 Task: Search one way flight ticket for 2 adults, 2 infants in seat and 1 infant on lap in first from Mosinee: Central Wisconsin Airport to Springfield: Abraham Lincoln Capital Airport on 5-2-2023. Number of bags: 1 carry on bag and 5 checked bags. Price is upto 80000. Outbound departure time preference is 20:30.
Action: Mouse moved to (308, 281)
Screenshot: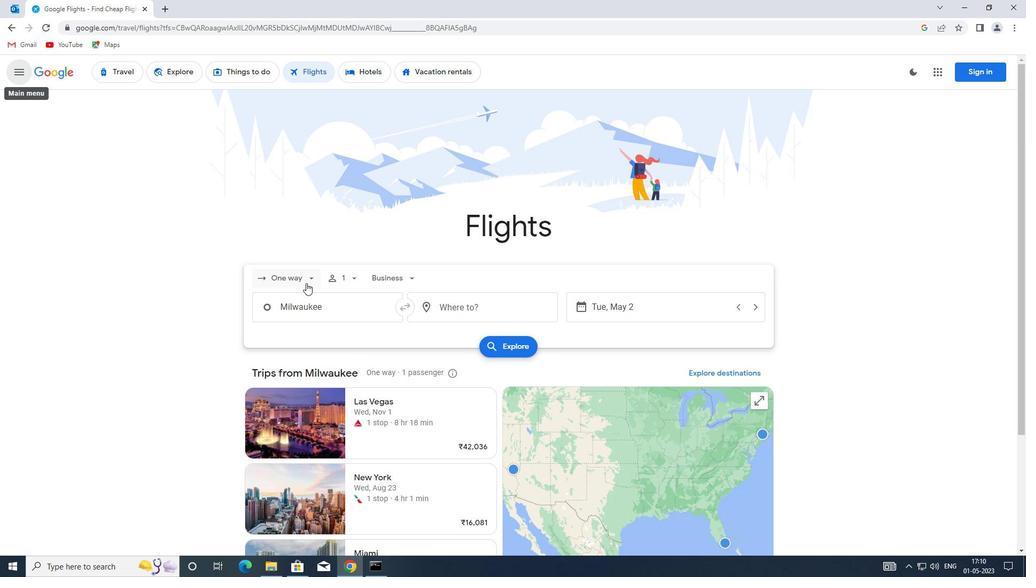 
Action: Mouse pressed left at (308, 281)
Screenshot: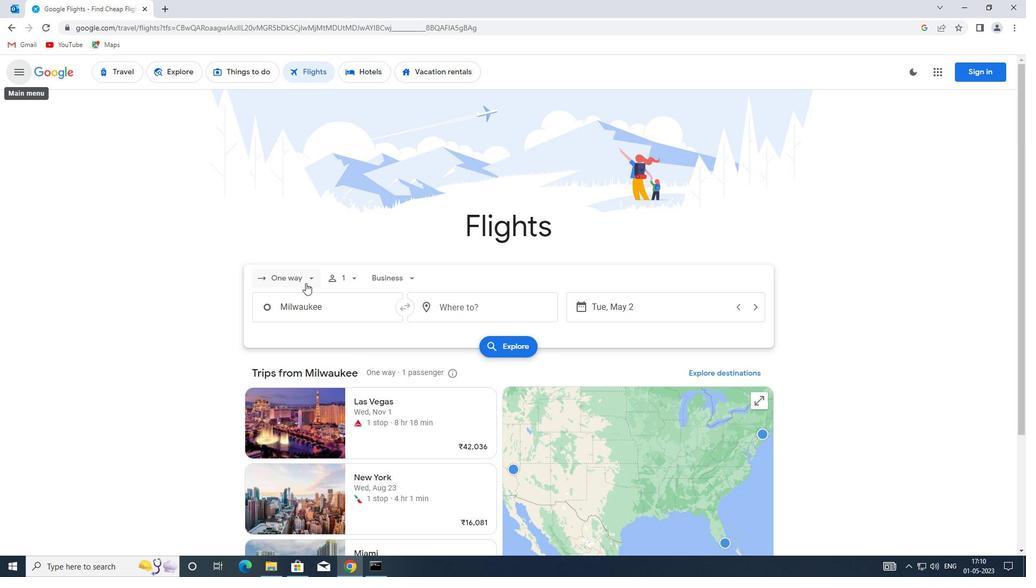 
Action: Mouse moved to (315, 328)
Screenshot: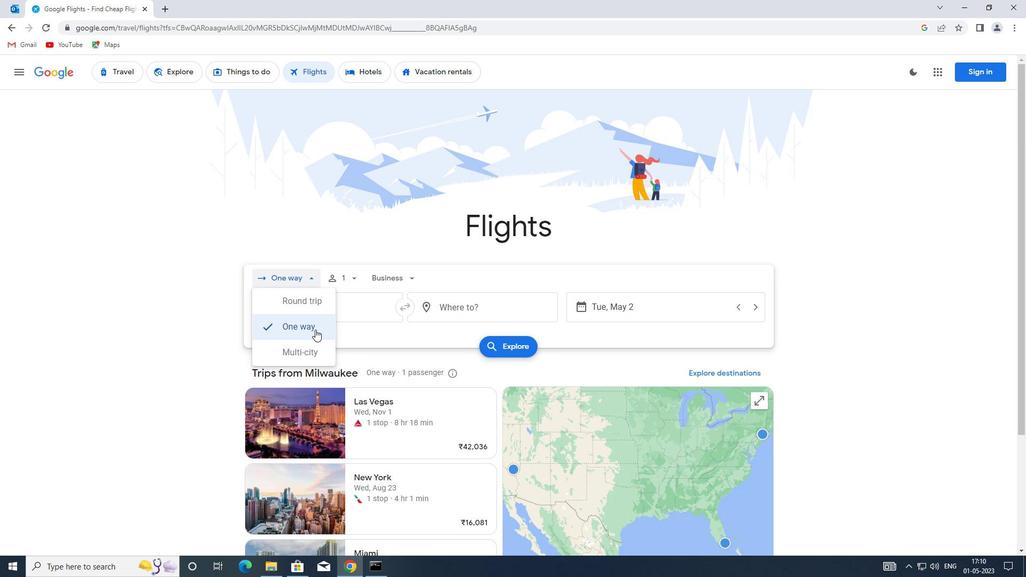 
Action: Mouse pressed left at (315, 328)
Screenshot: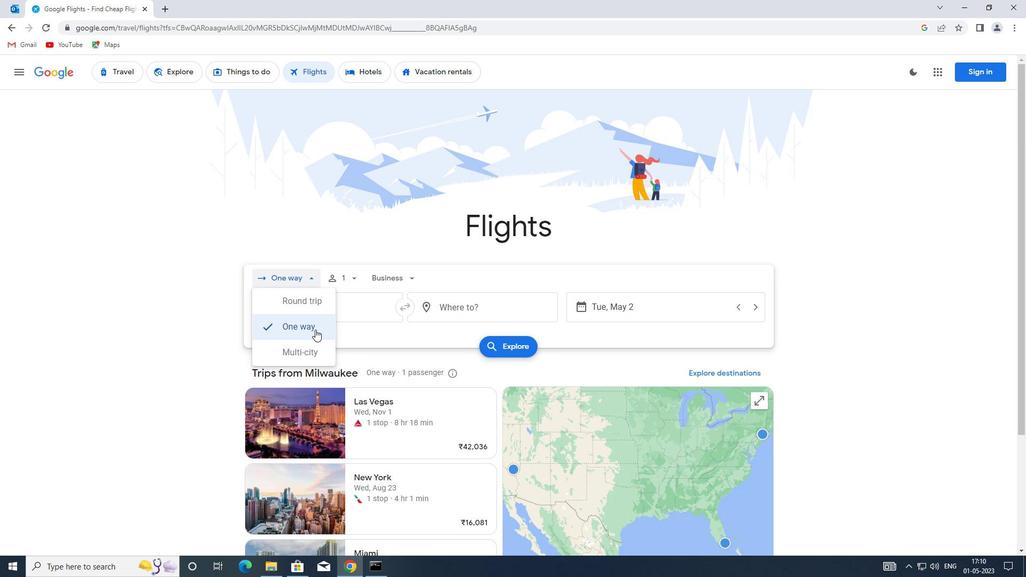 
Action: Mouse moved to (353, 287)
Screenshot: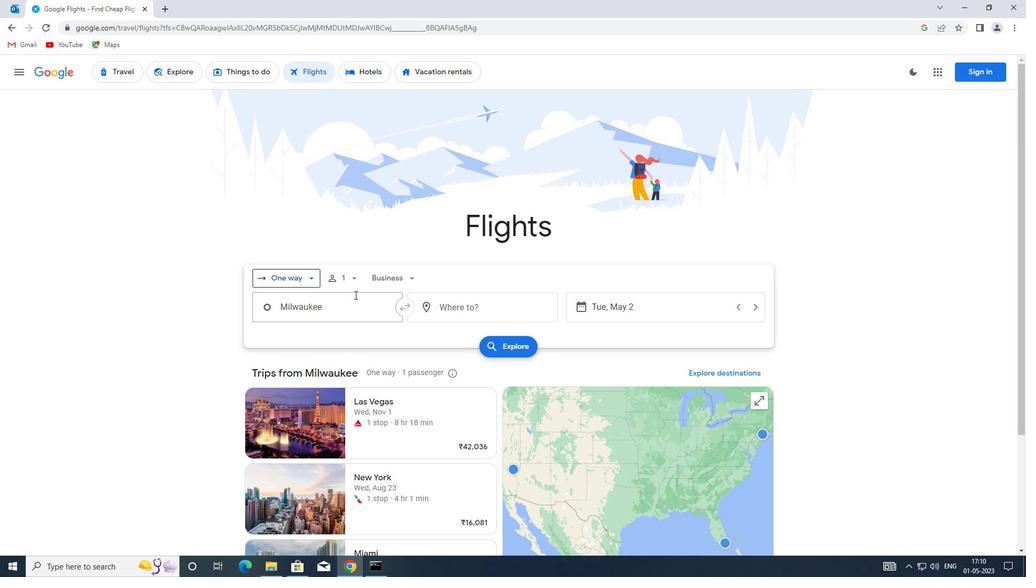 
Action: Mouse pressed left at (353, 287)
Screenshot: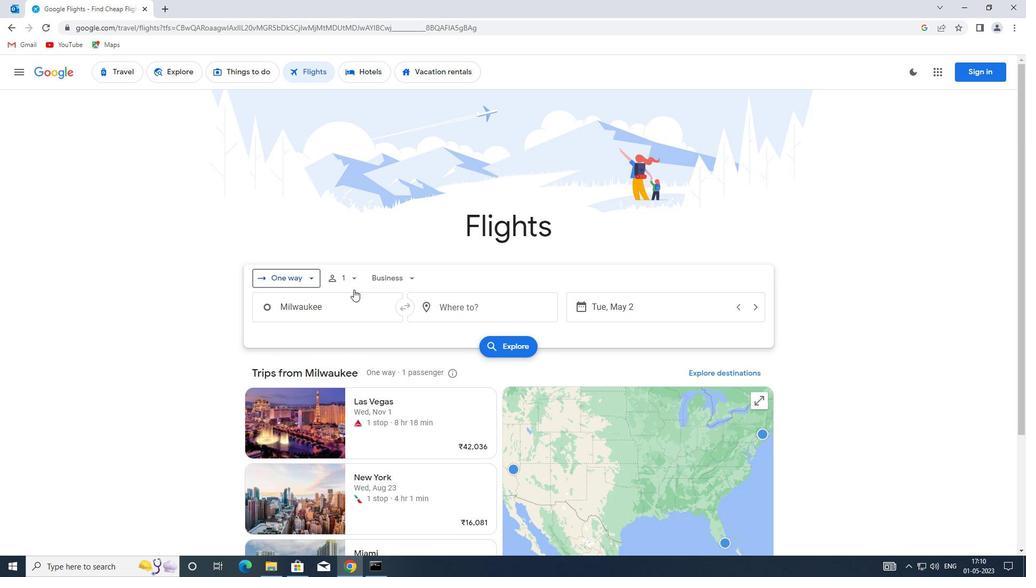 
Action: Mouse moved to (438, 304)
Screenshot: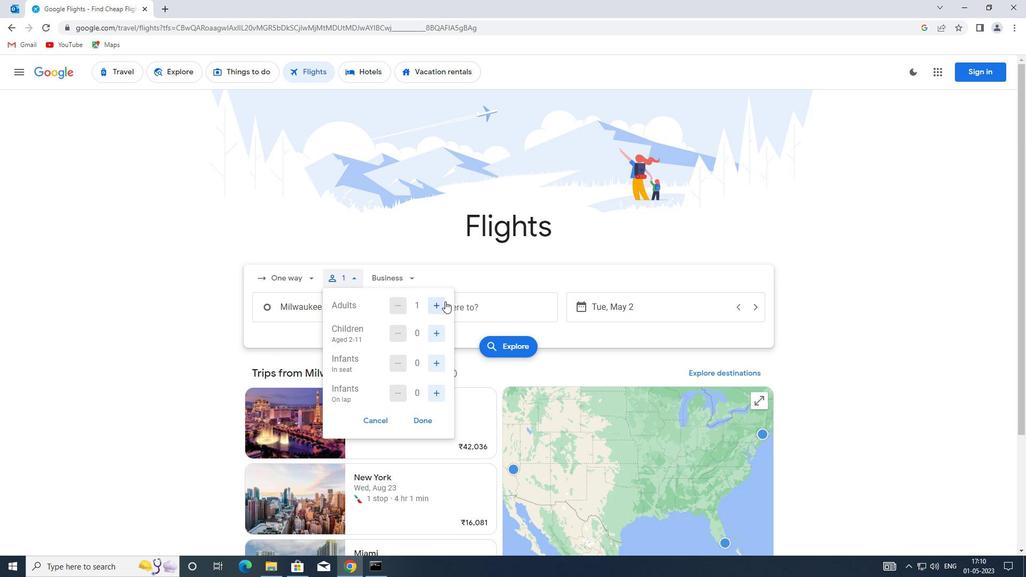 
Action: Mouse pressed left at (438, 304)
Screenshot: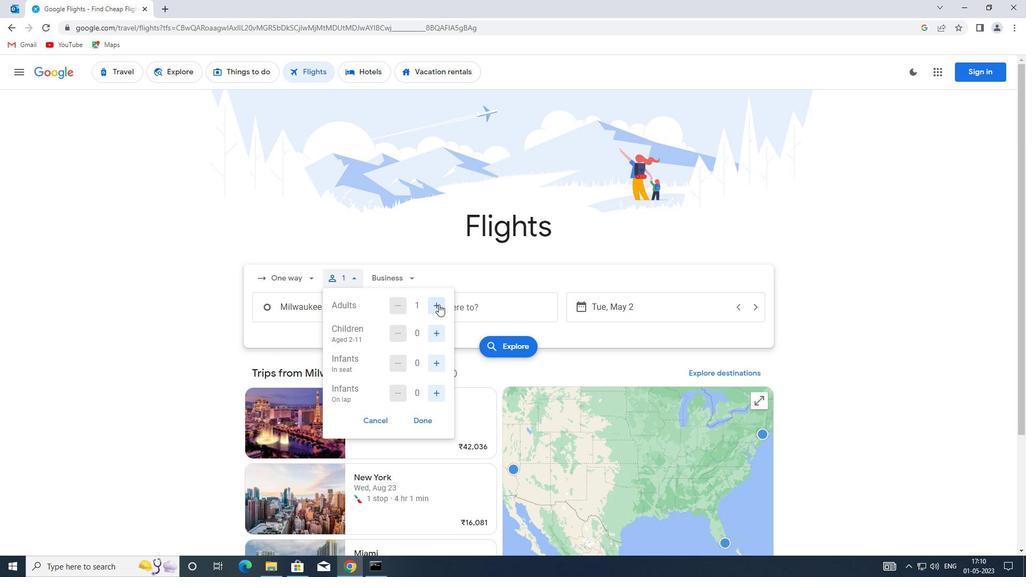 
Action: Mouse moved to (433, 363)
Screenshot: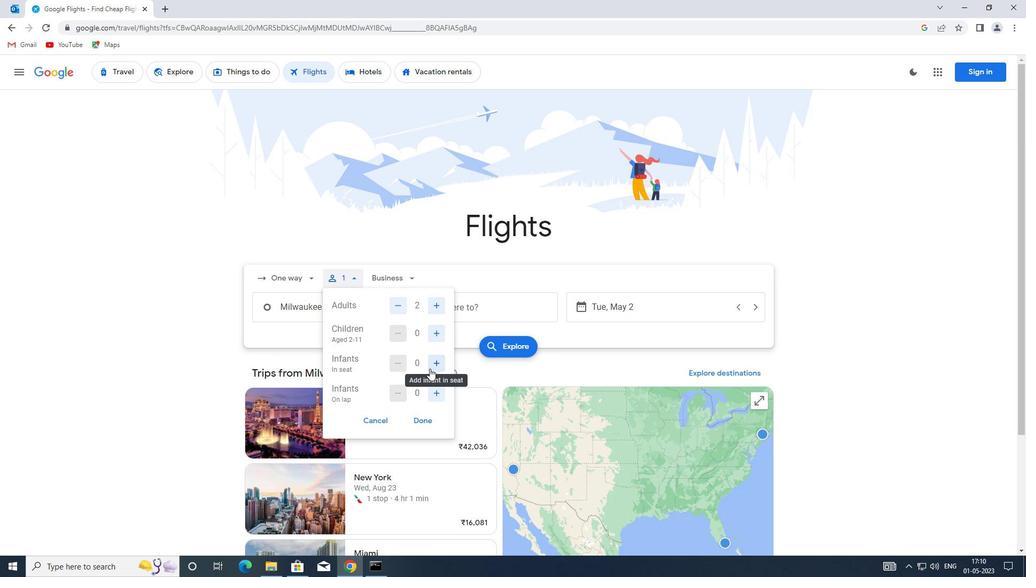 
Action: Mouse pressed left at (433, 363)
Screenshot: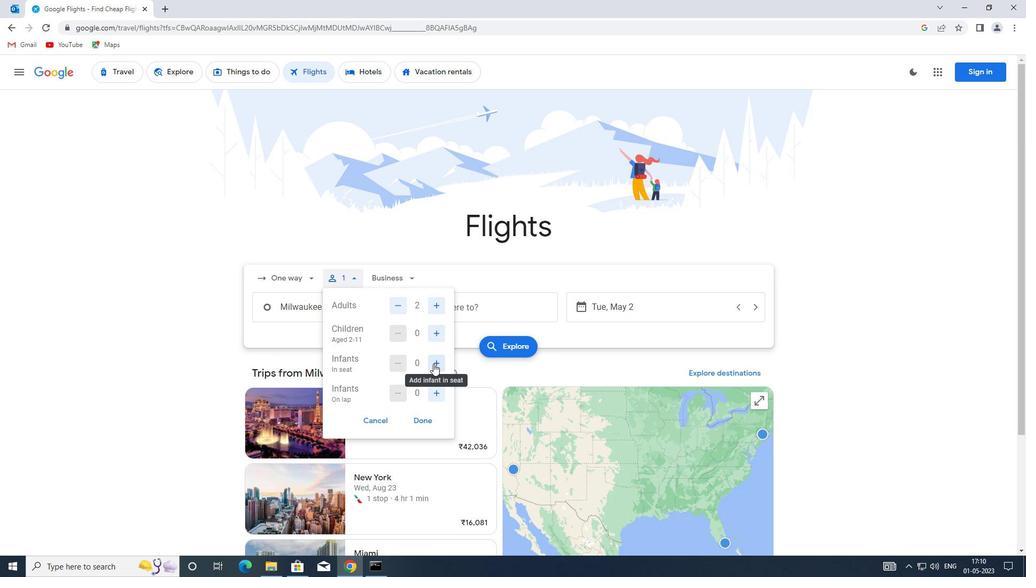 
Action: Mouse moved to (434, 363)
Screenshot: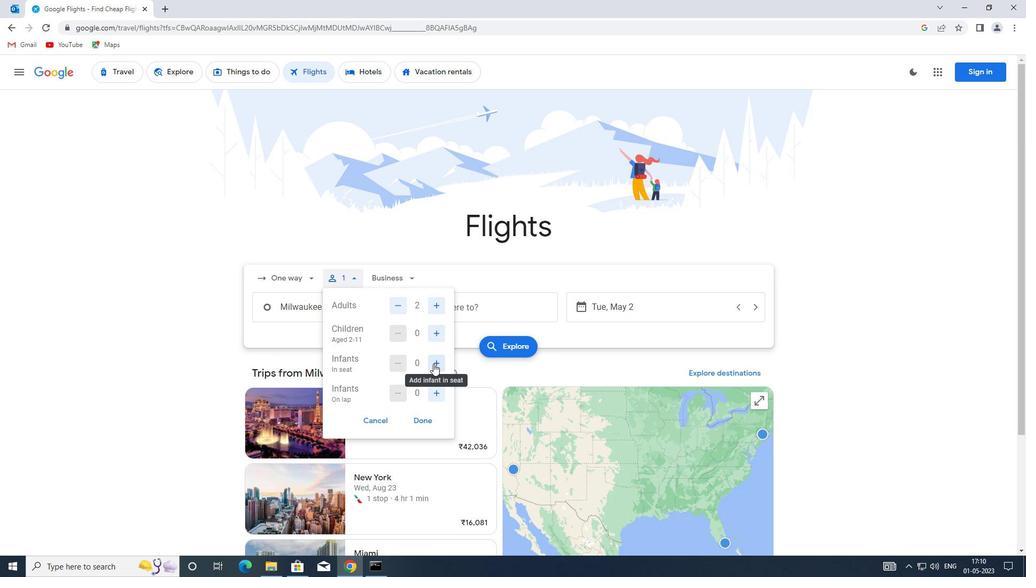 
Action: Mouse pressed left at (434, 363)
Screenshot: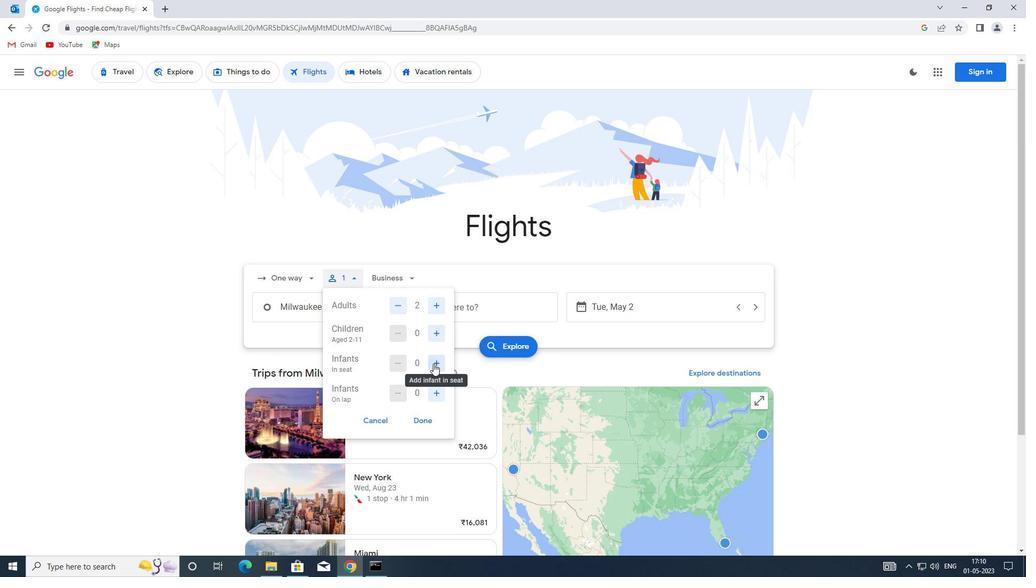 
Action: Mouse moved to (437, 394)
Screenshot: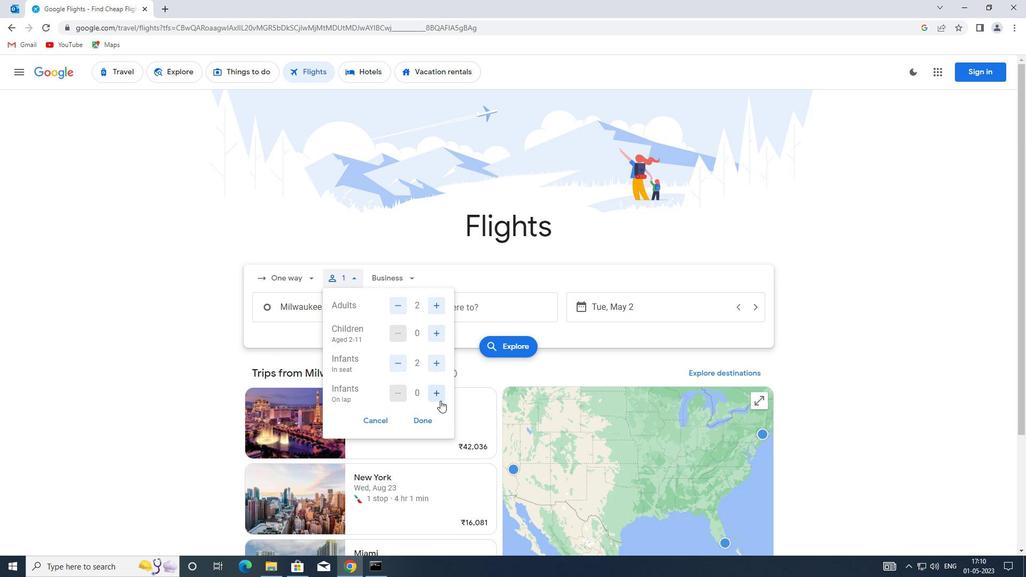 
Action: Mouse pressed left at (437, 394)
Screenshot: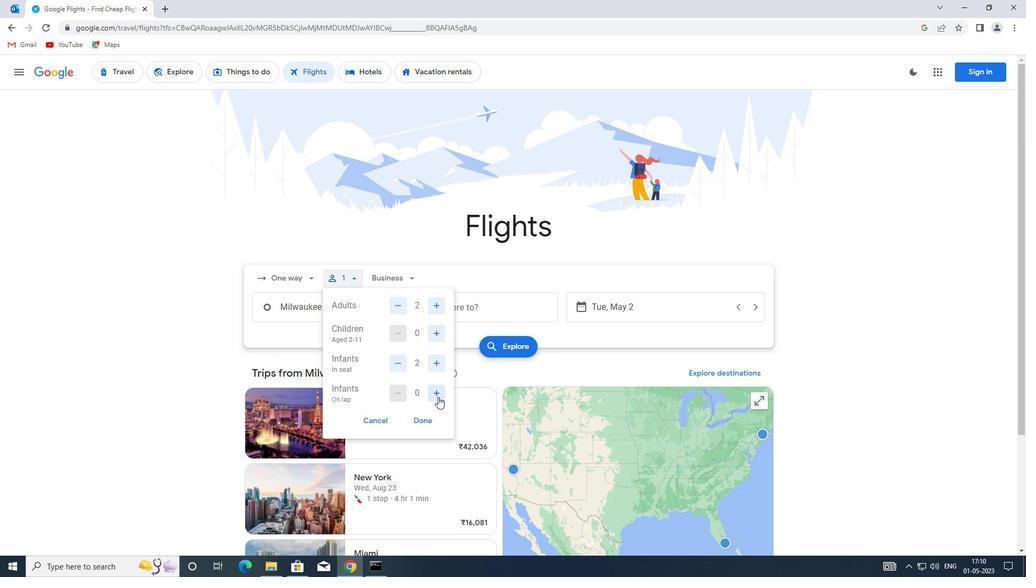 
Action: Mouse moved to (420, 418)
Screenshot: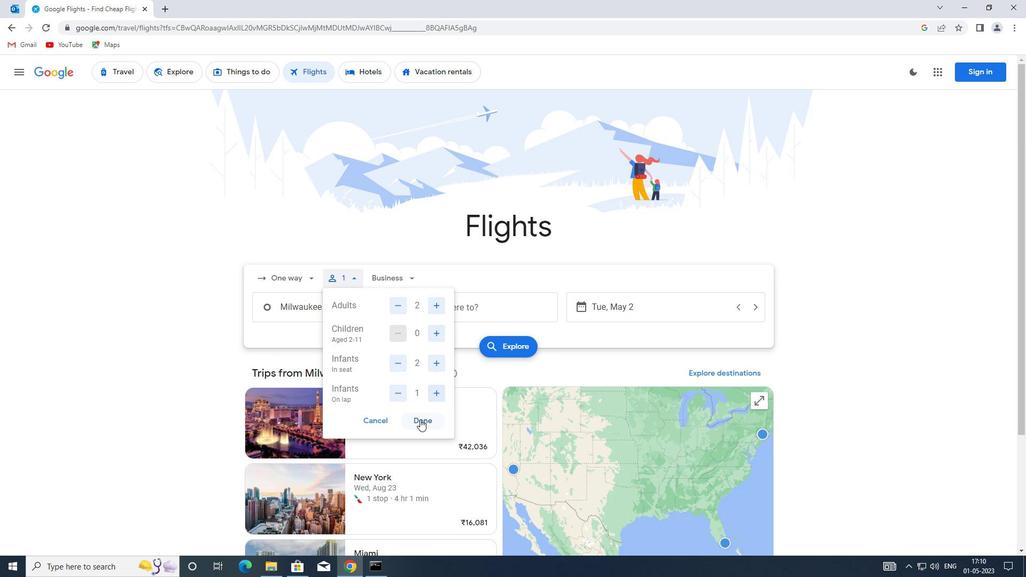
Action: Mouse pressed left at (420, 418)
Screenshot: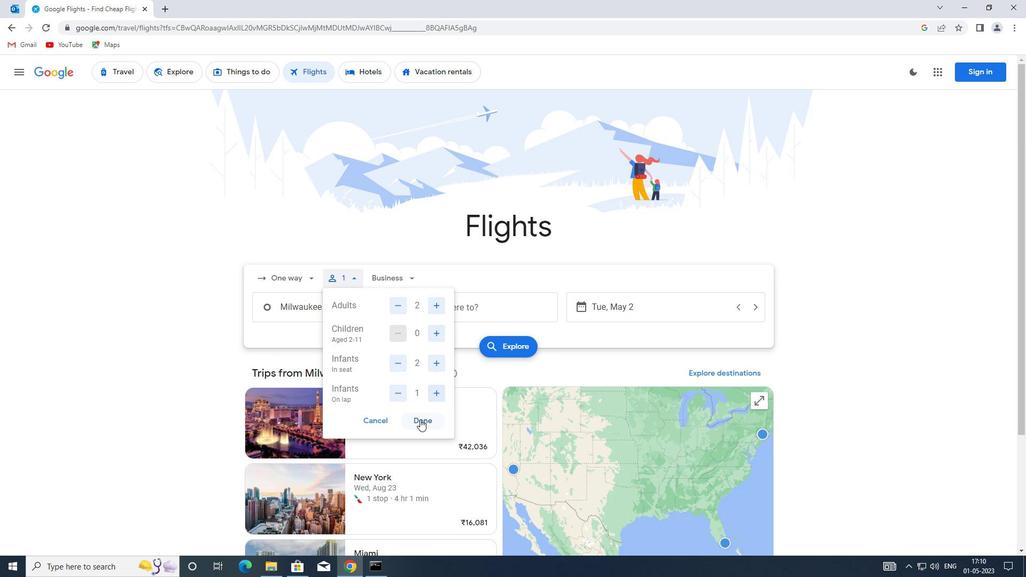
Action: Mouse moved to (407, 281)
Screenshot: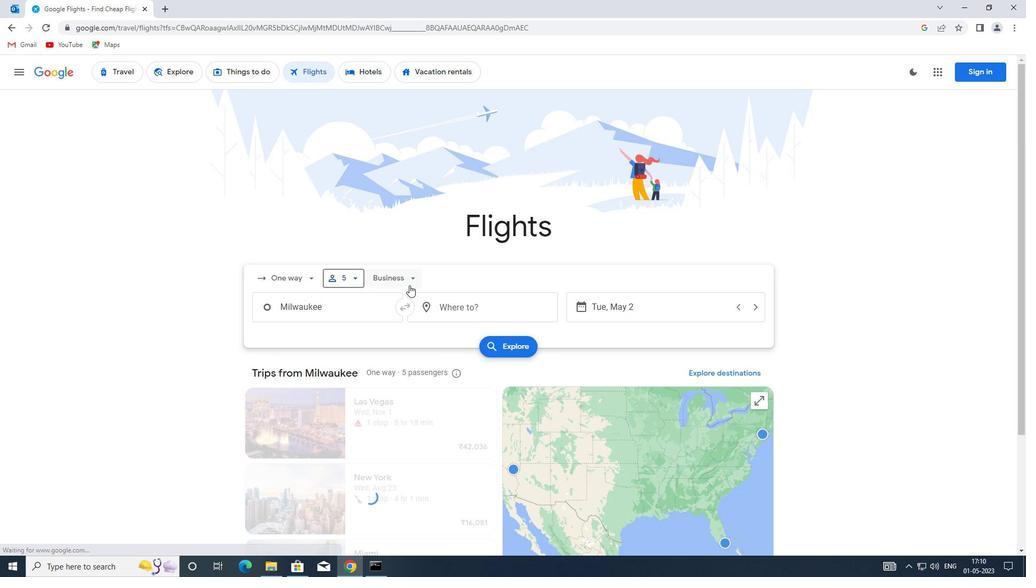 
Action: Mouse pressed left at (407, 281)
Screenshot: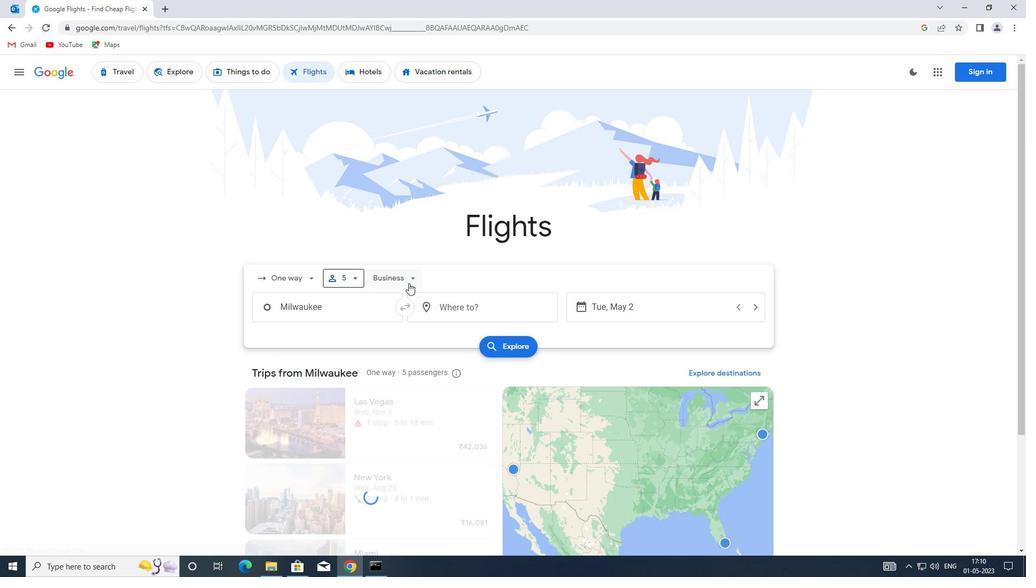 
Action: Mouse moved to (411, 377)
Screenshot: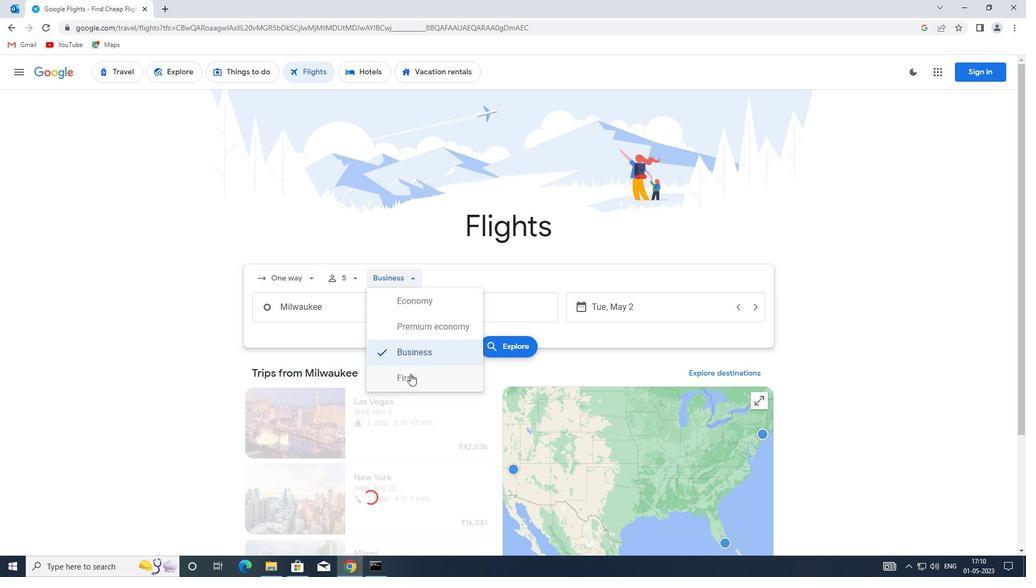 
Action: Mouse pressed left at (411, 377)
Screenshot: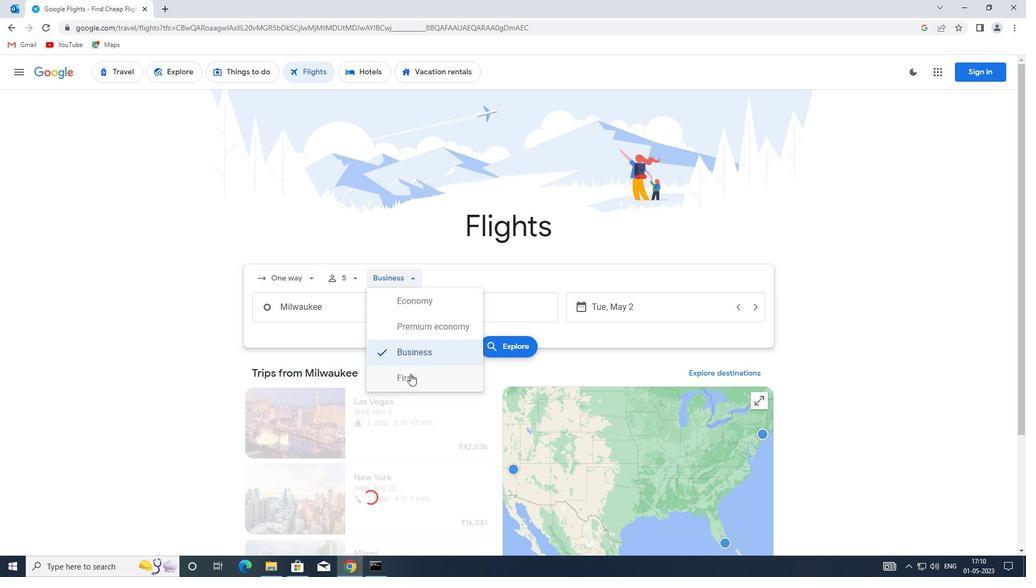 
Action: Mouse moved to (330, 307)
Screenshot: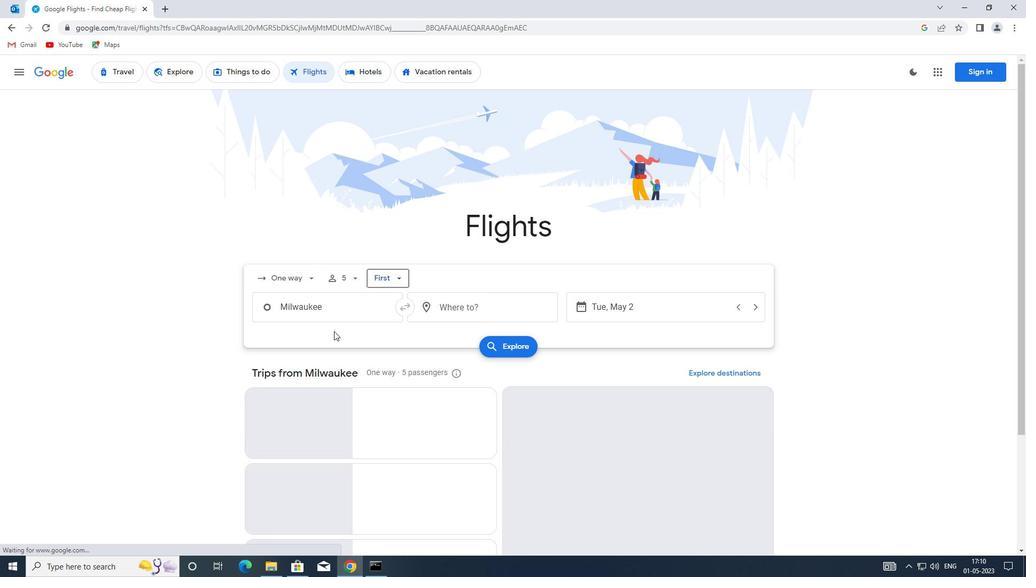 
Action: Mouse pressed left at (330, 307)
Screenshot: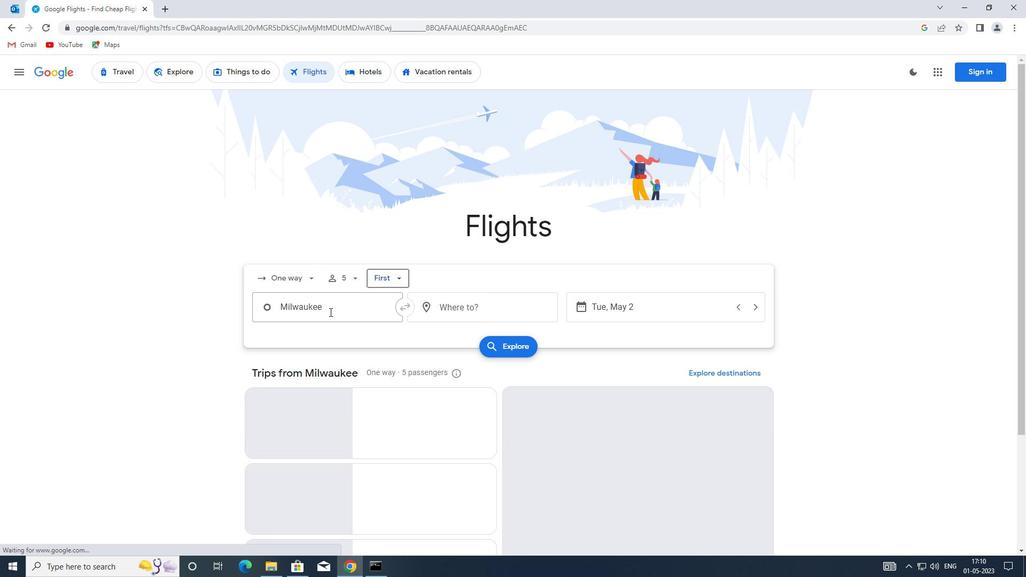 
Action: Mouse moved to (330, 306)
Screenshot: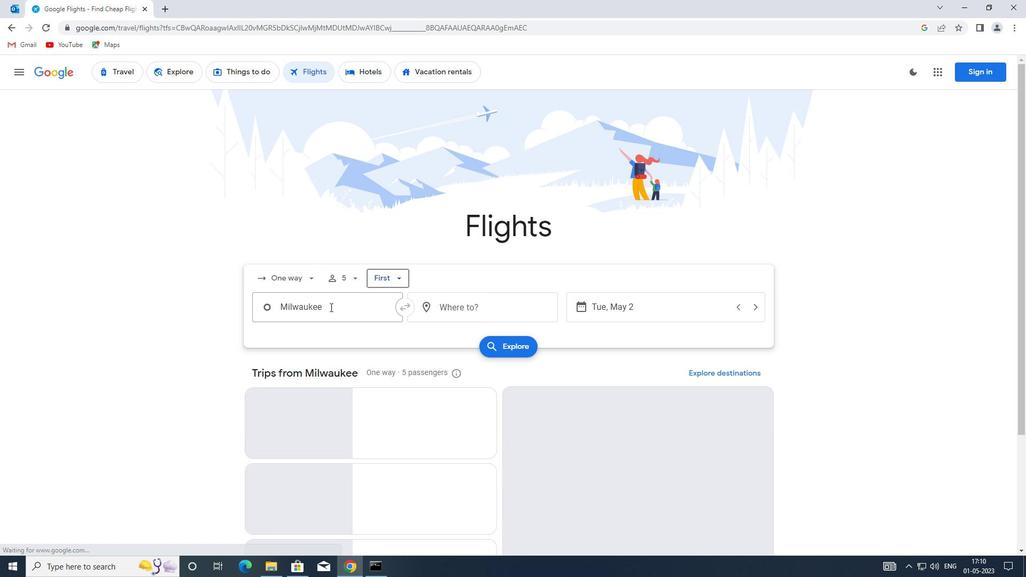 
Action: Key pressed cwa
Screenshot: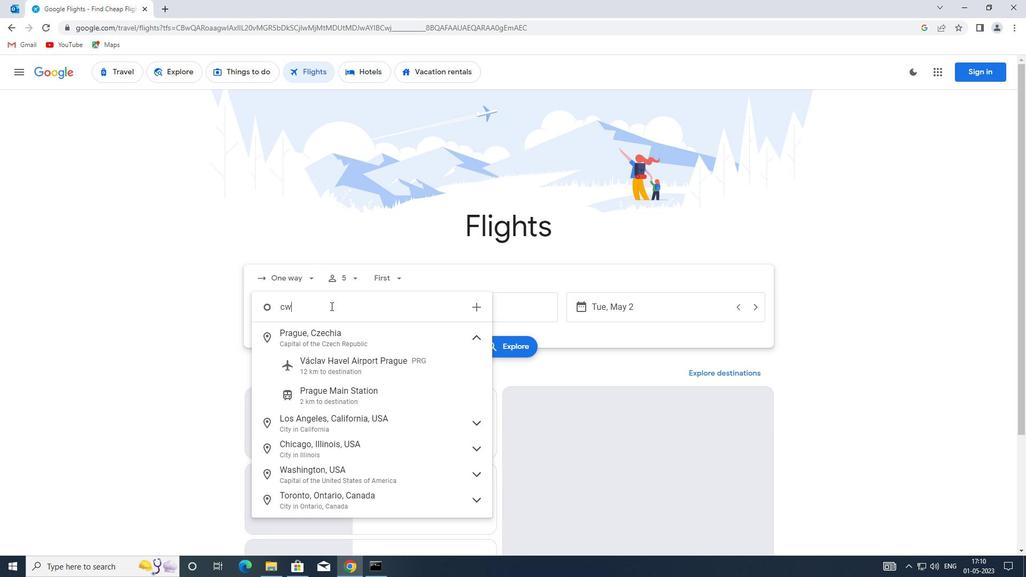 
Action: Mouse moved to (352, 339)
Screenshot: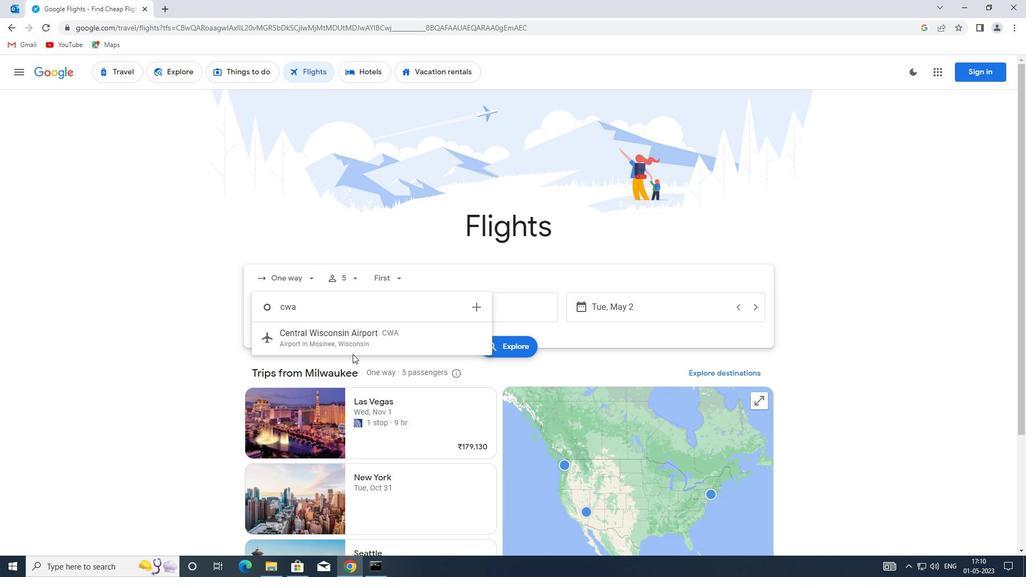 
Action: Mouse pressed left at (352, 339)
Screenshot: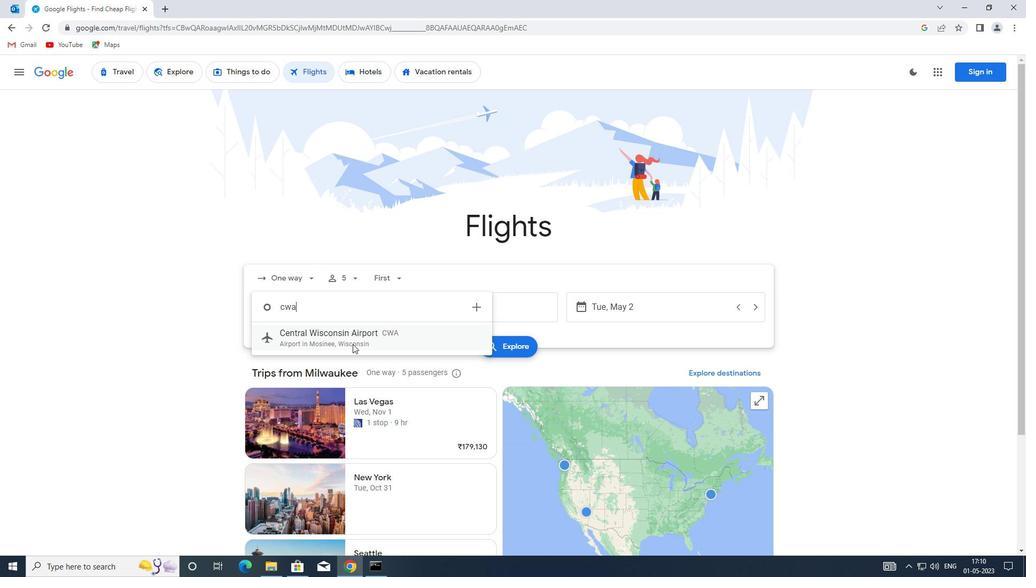 
Action: Mouse moved to (478, 311)
Screenshot: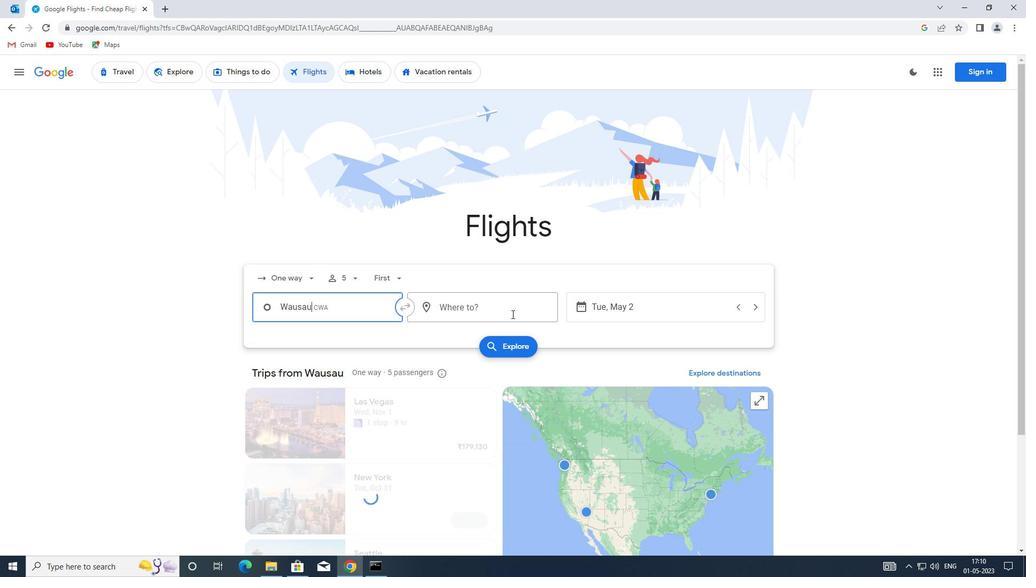 
Action: Mouse pressed left at (478, 311)
Screenshot: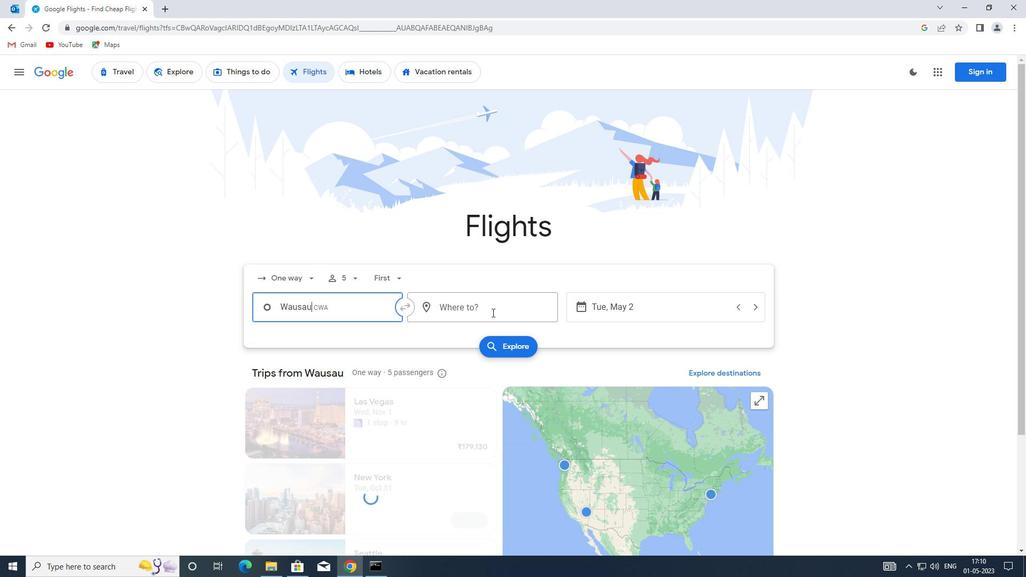 
Action: Mouse moved to (477, 310)
Screenshot: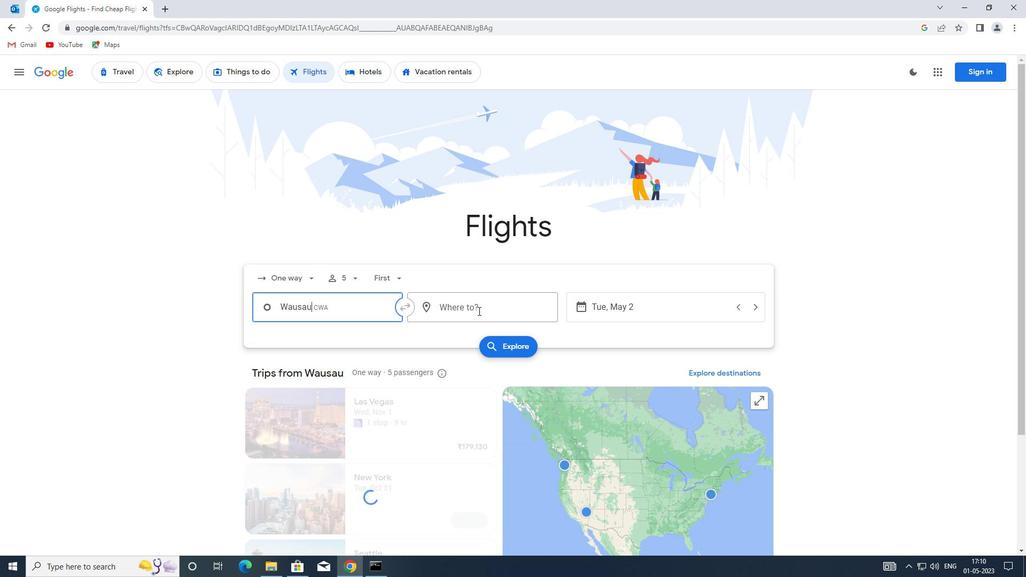 
Action: Key pressed spi
Screenshot: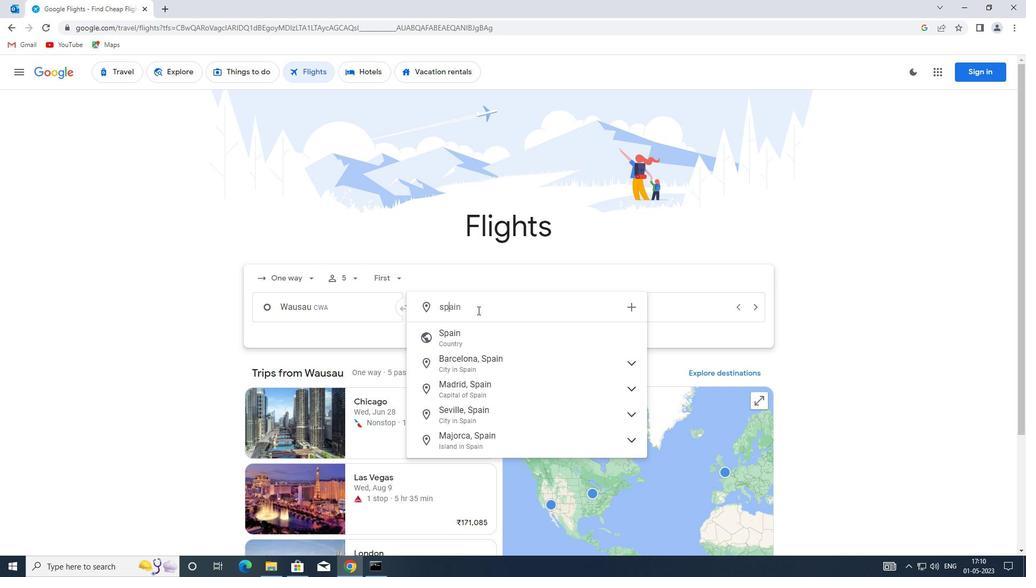 
Action: Mouse moved to (487, 343)
Screenshot: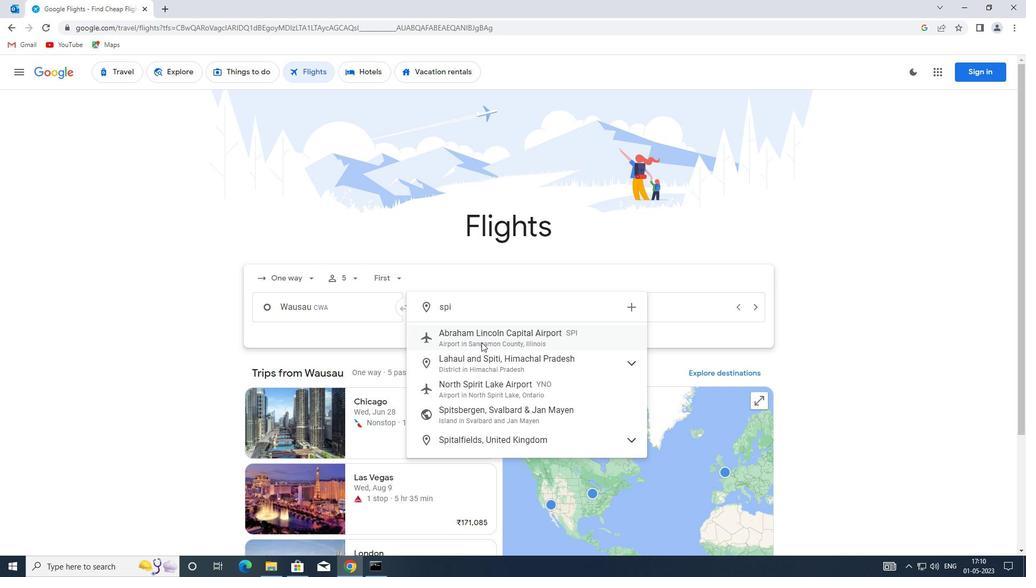 
Action: Mouse pressed left at (487, 343)
Screenshot: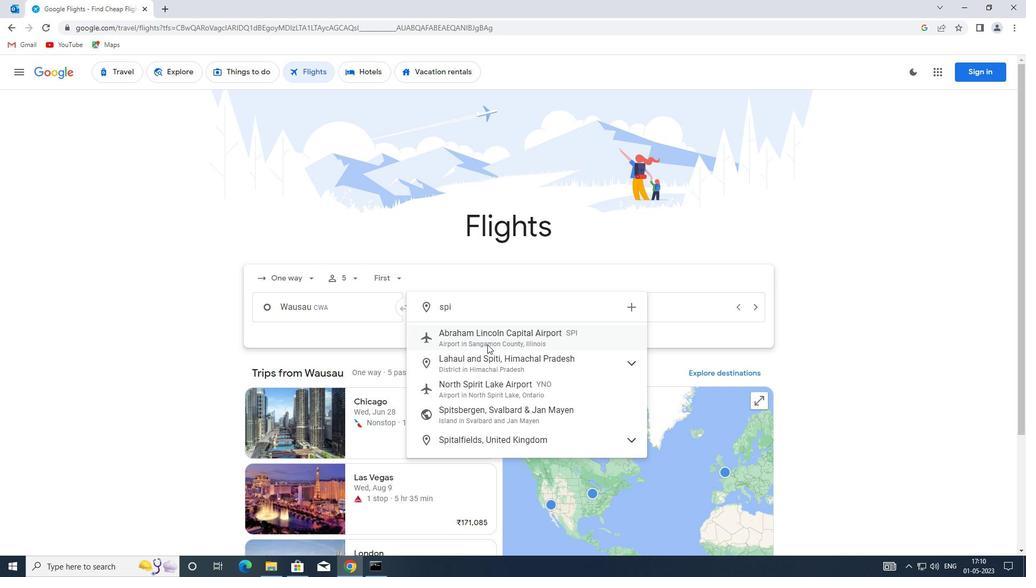 
Action: Mouse moved to (625, 304)
Screenshot: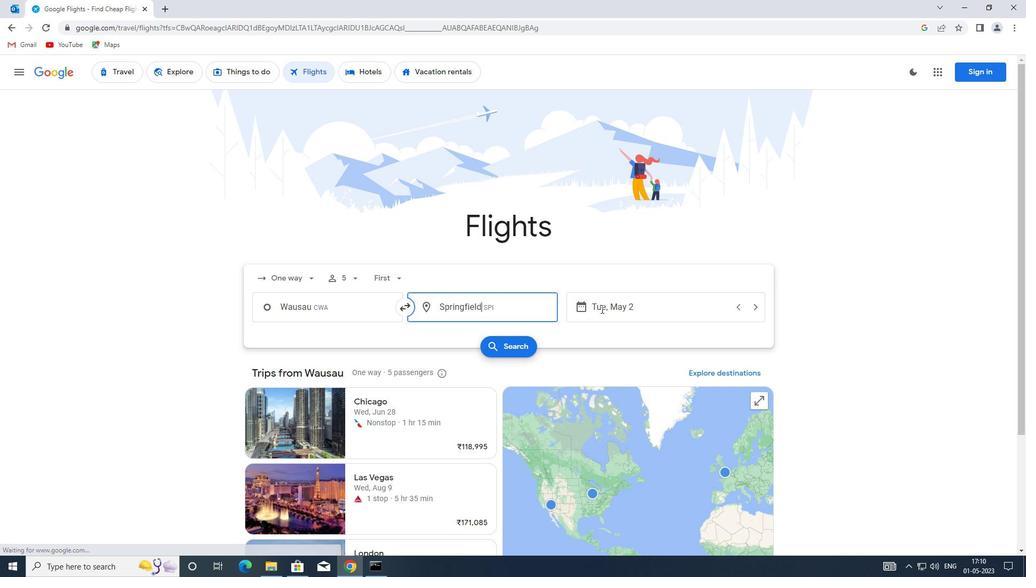 
Action: Mouse pressed left at (625, 304)
Screenshot: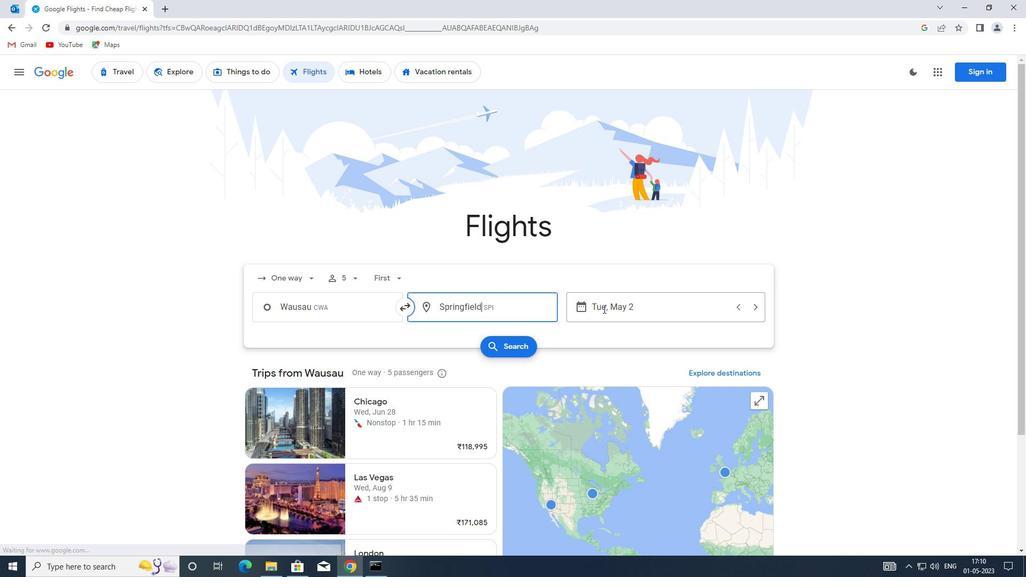 
Action: Mouse moved to (440, 367)
Screenshot: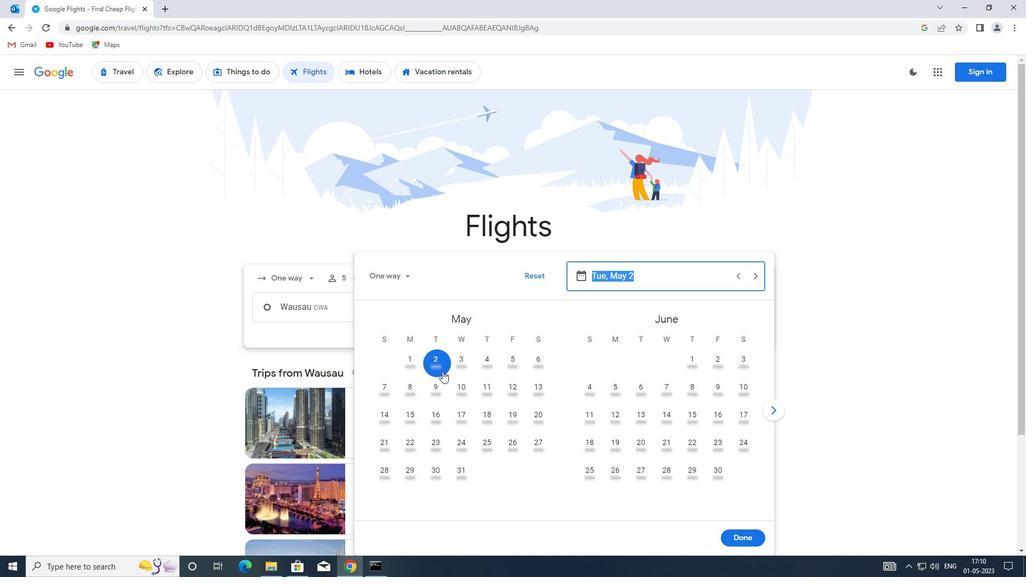 
Action: Mouse pressed left at (440, 367)
Screenshot: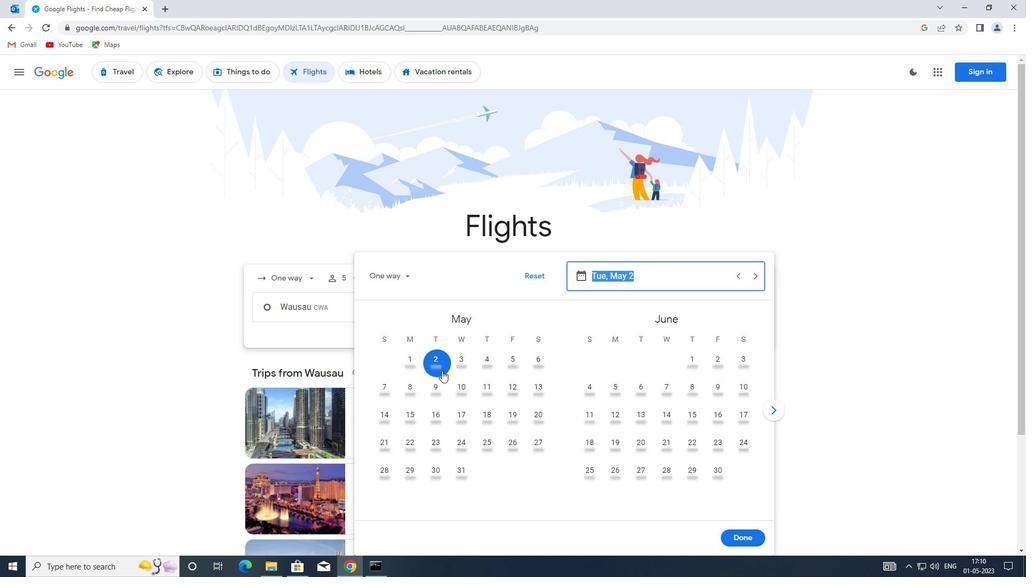 
Action: Mouse moved to (748, 537)
Screenshot: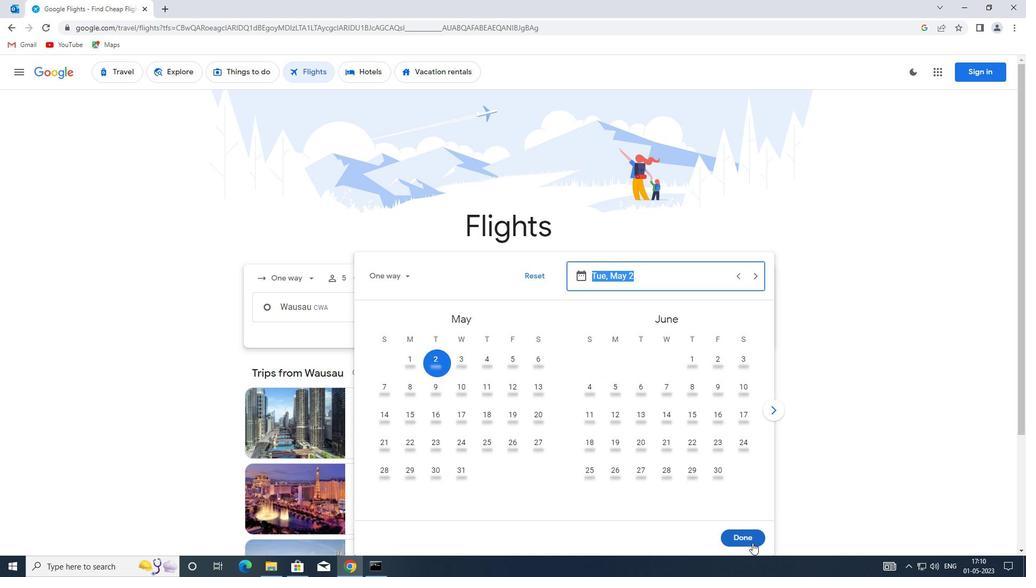 
Action: Mouse pressed left at (748, 537)
Screenshot: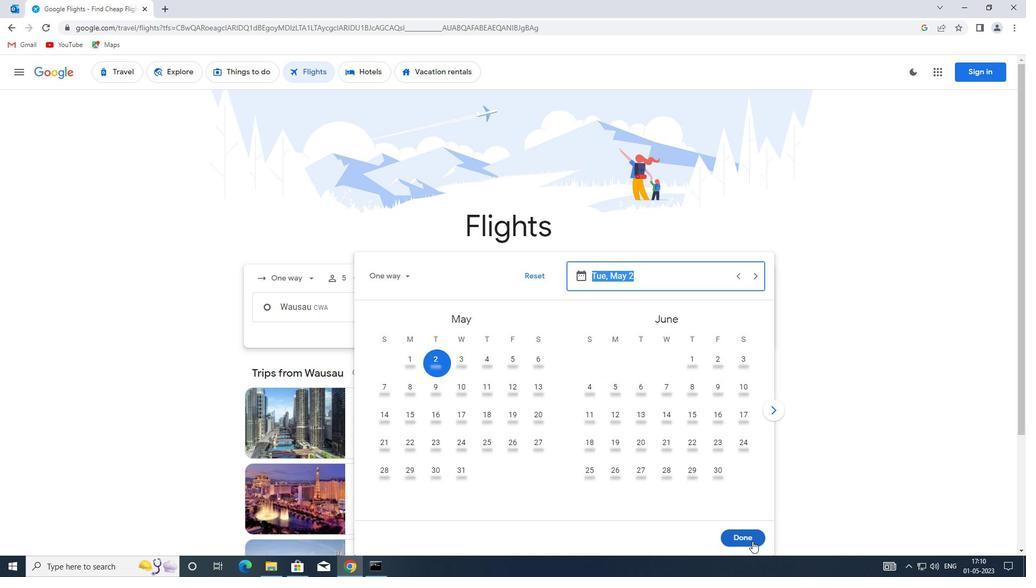 
Action: Mouse moved to (499, 347)
Screenshot: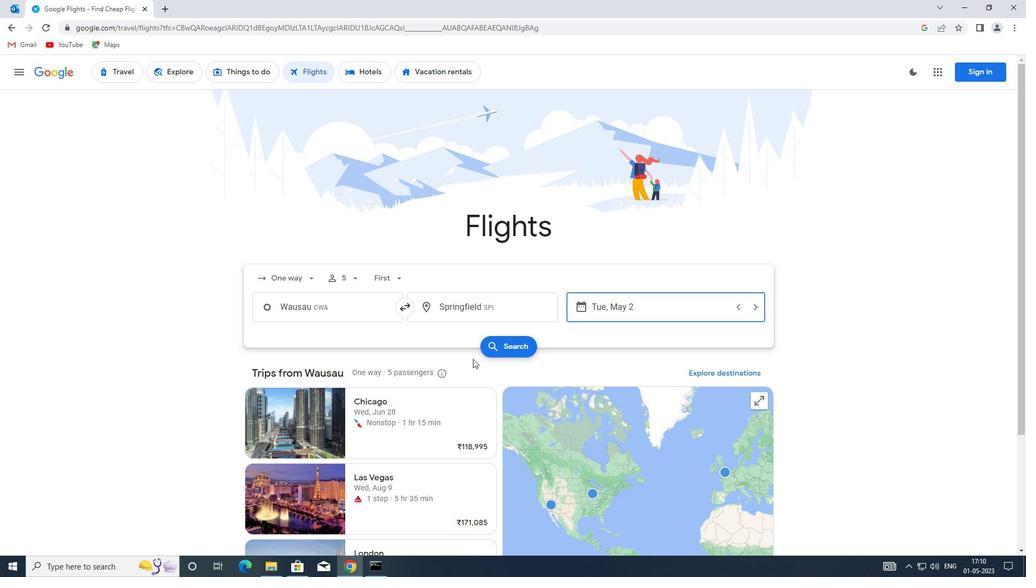 
Action: Mouse pressed left at (499, 347)
Screenshot: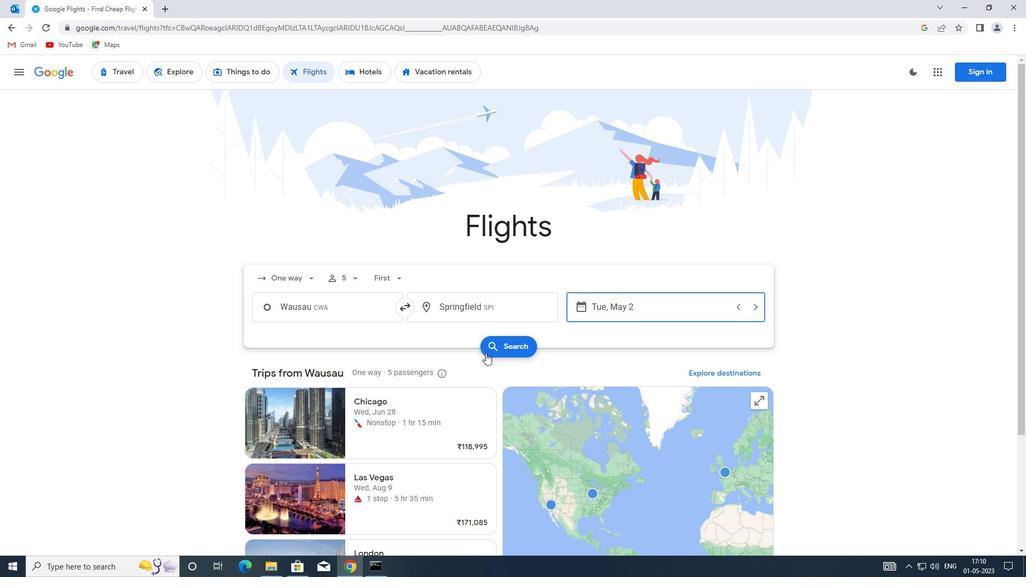 
Action: Mouse moved to (268, 168)
Screenshot: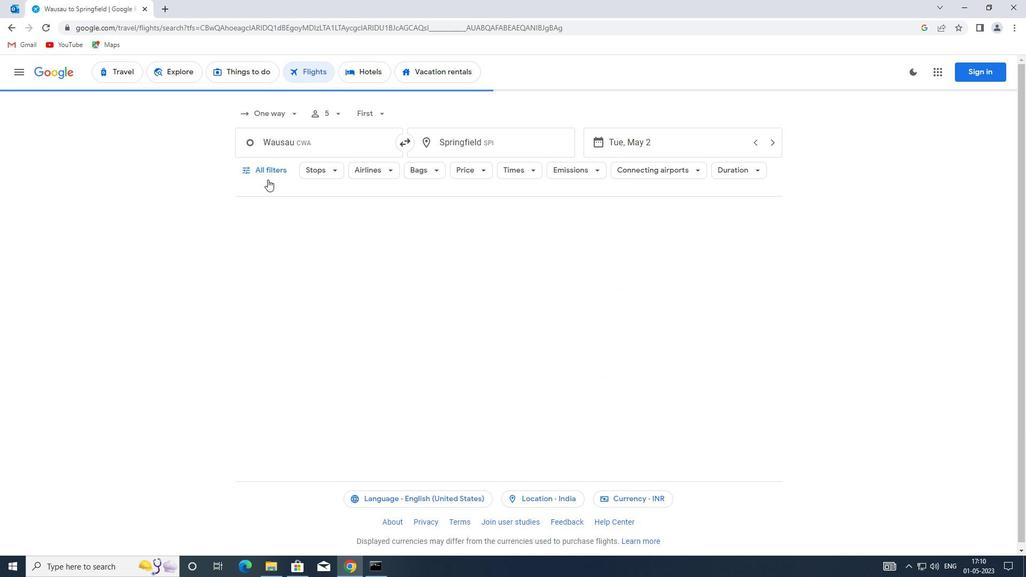 
Action: Mouse pressed left at (268, 168)
Screenshot: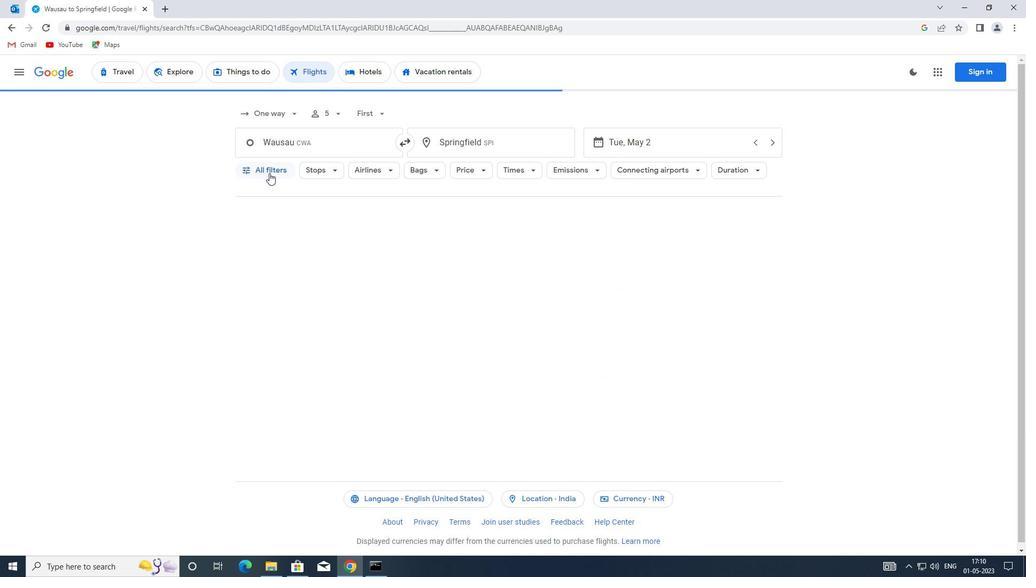 
Action: Mouse moved to (298, 285)
Screenshot: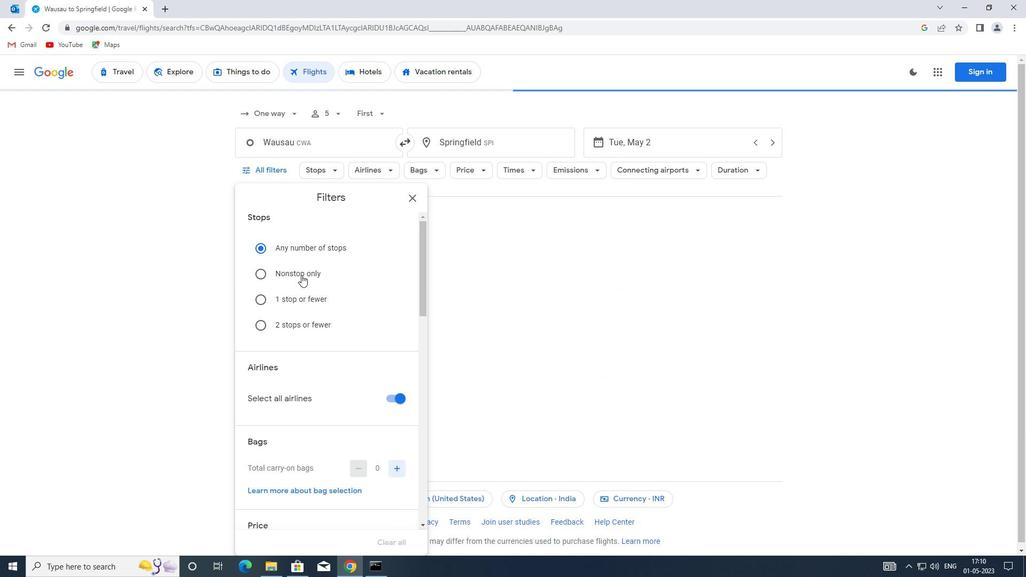 
Action: Mouse scrolled (298, 285) with delta (0, 0)
Screenshot: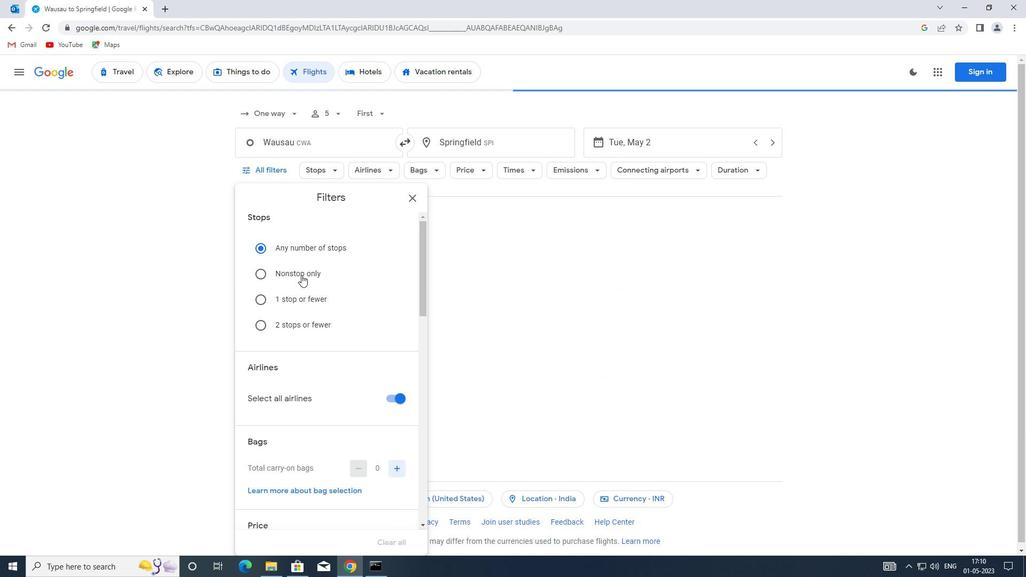 
Action: Mouse moved to (353, 344)
Screenshot: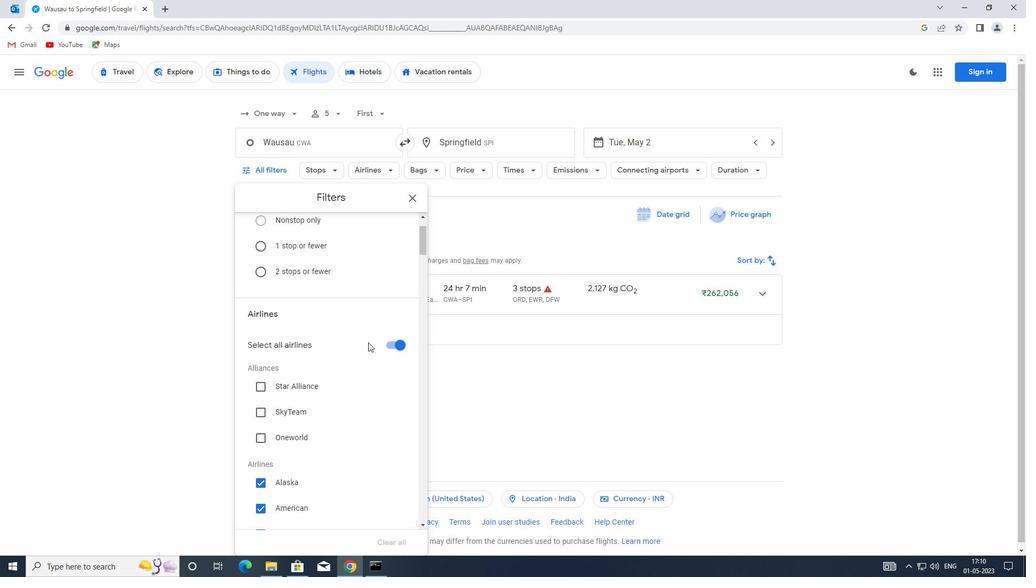 
Action: Mouse scrolled (353, 345) with delta (0, 0)
Screenshot: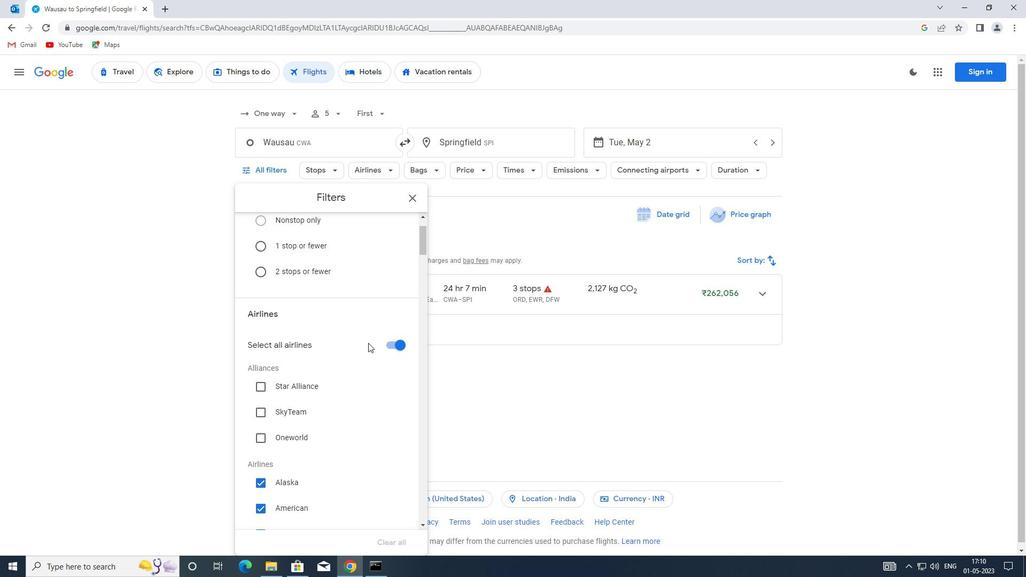 
Action: Mouse scrolled (353, 345) with delta (0, 0)
Screenshot: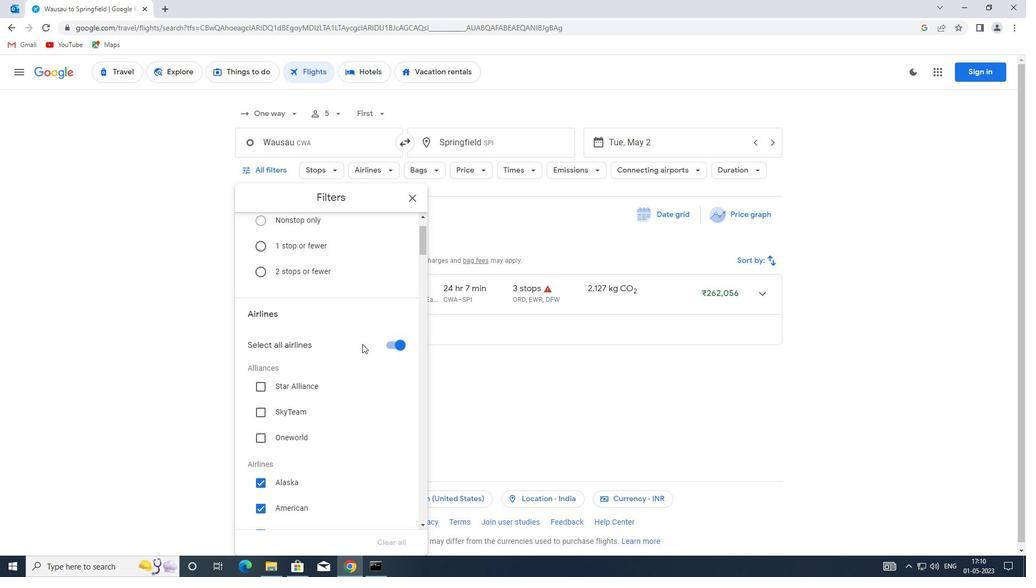 
Action: Mouse moved to (351, 345)
Screenshot: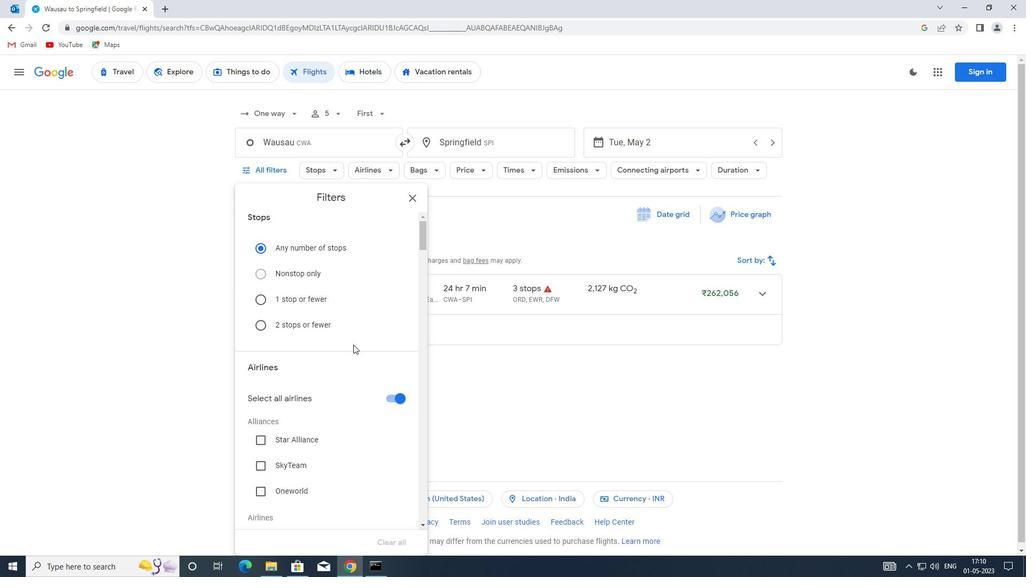 
Action: Mouse scrolled (351, 345) with delta (0, 0)
Screenshot: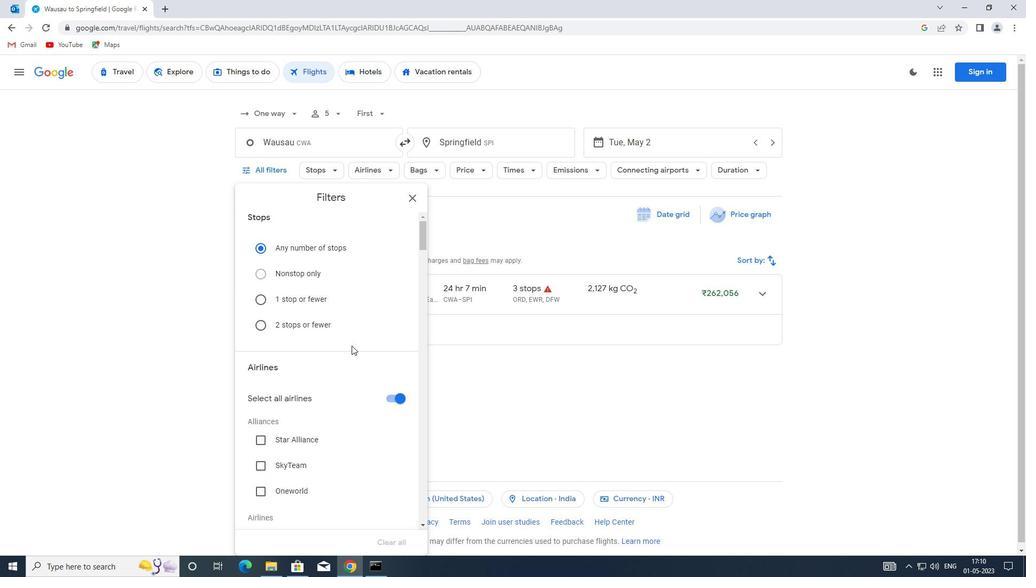
Action: Mouse moved to (368, 346)
Screenshot: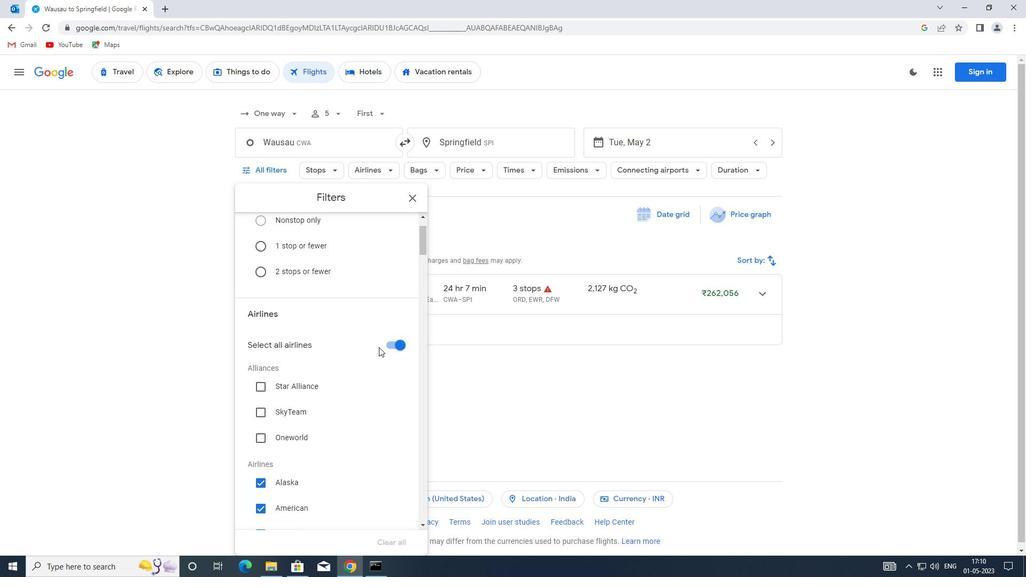 
Action: Mouse scrolled (368, 345) with delta (0, 0)
Screenshot: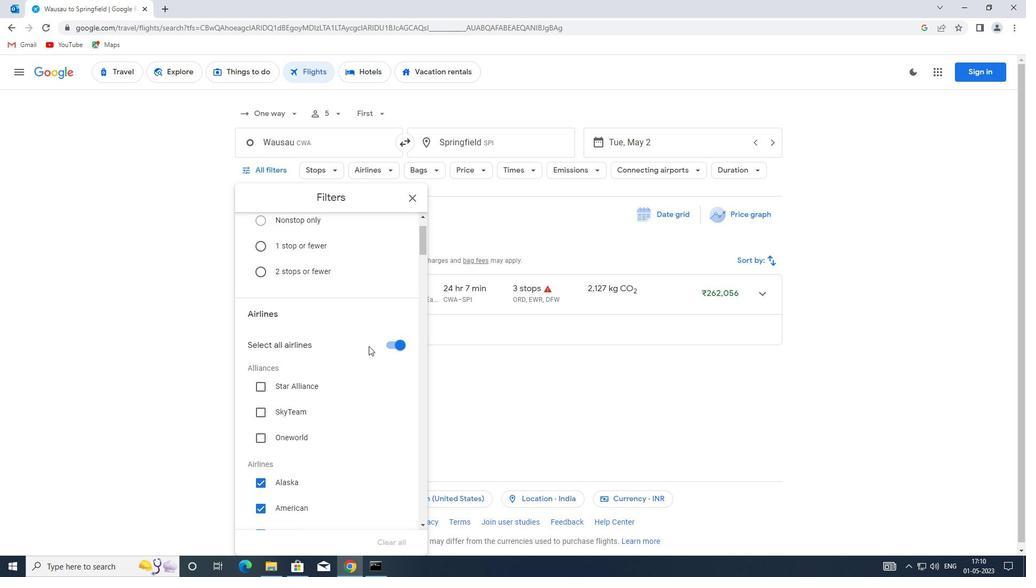 
Action: Mouse moved to (360, 348)
Screenshot: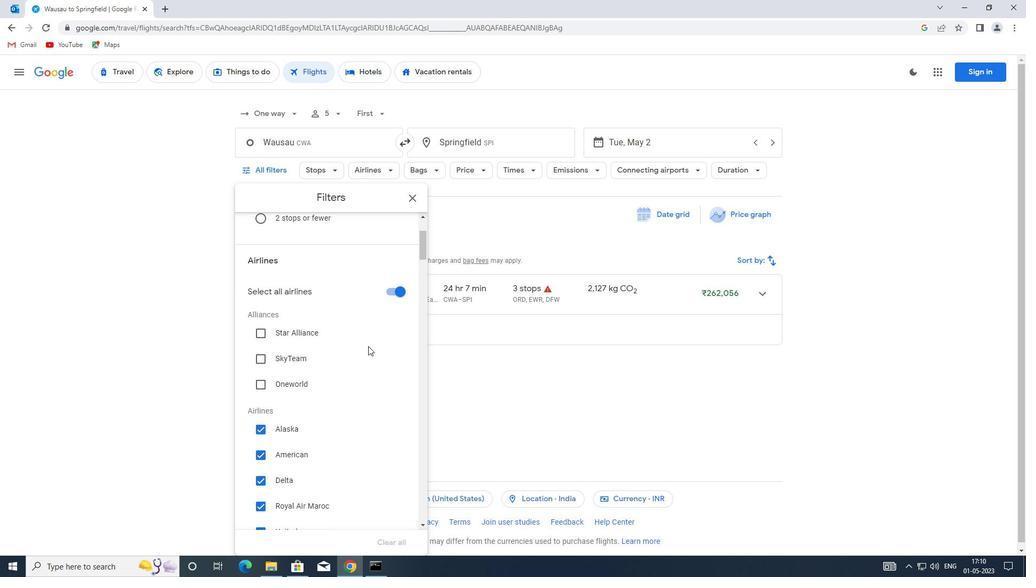 
Action: Mouse scrolled (360, 347) with delta (0, 0)
Screenshot: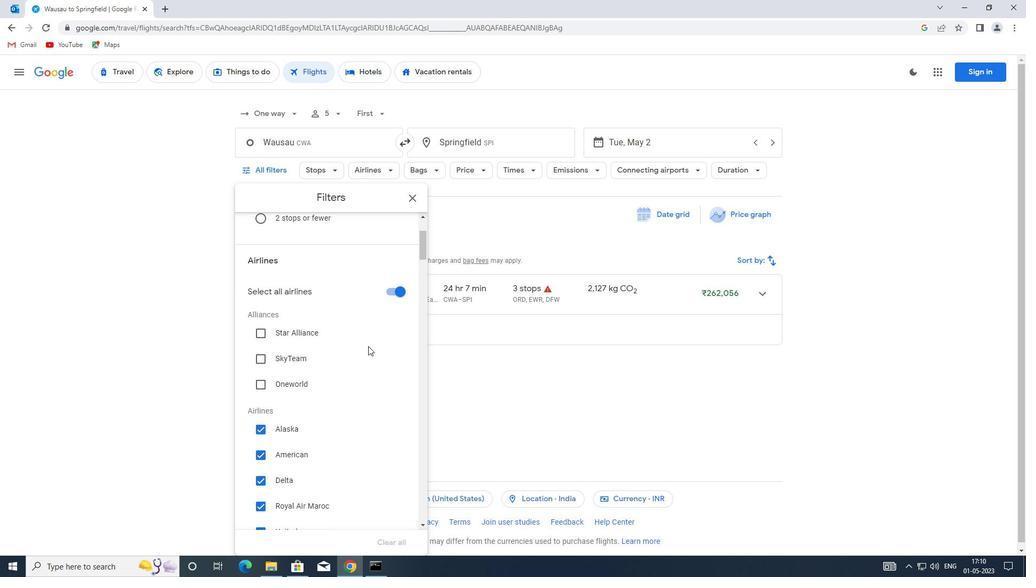 
Action: Mouse moved to (360, 349)
Screenshot: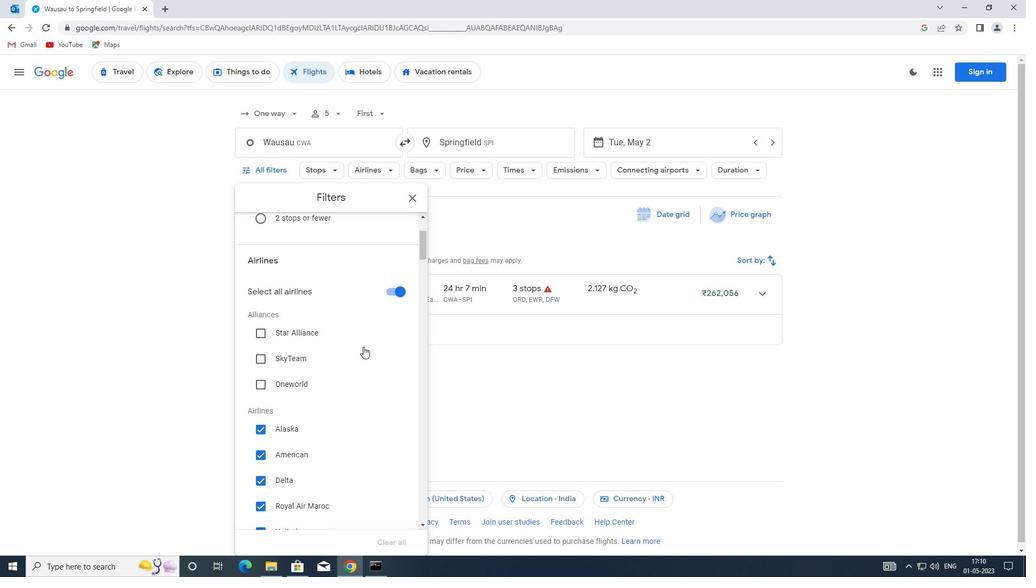 
Action: Mouse scrolled (360, 348) with delta (0, 0)
Screenshot: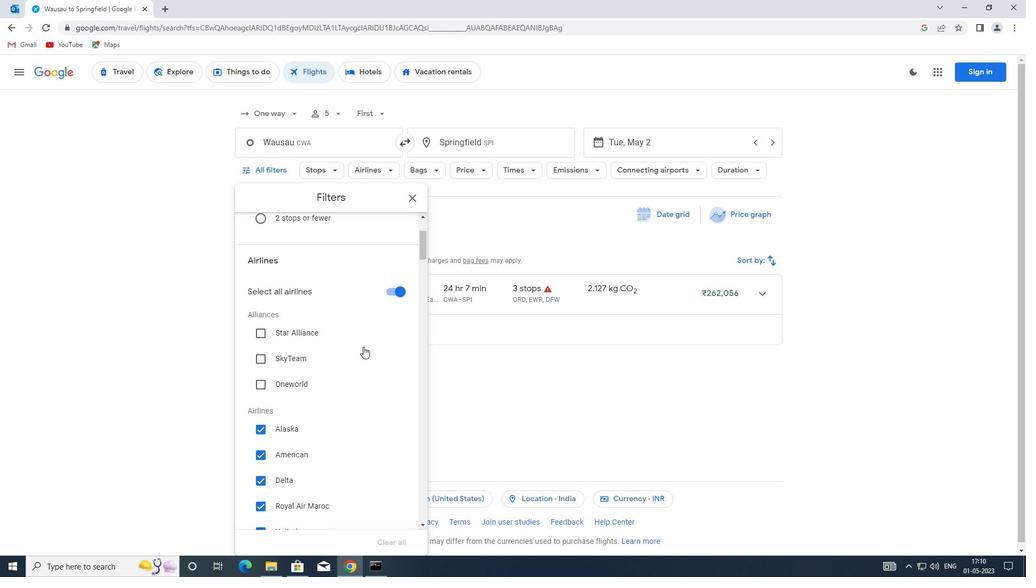 
Action: Mouse moved to (360, 349)
Screenshot: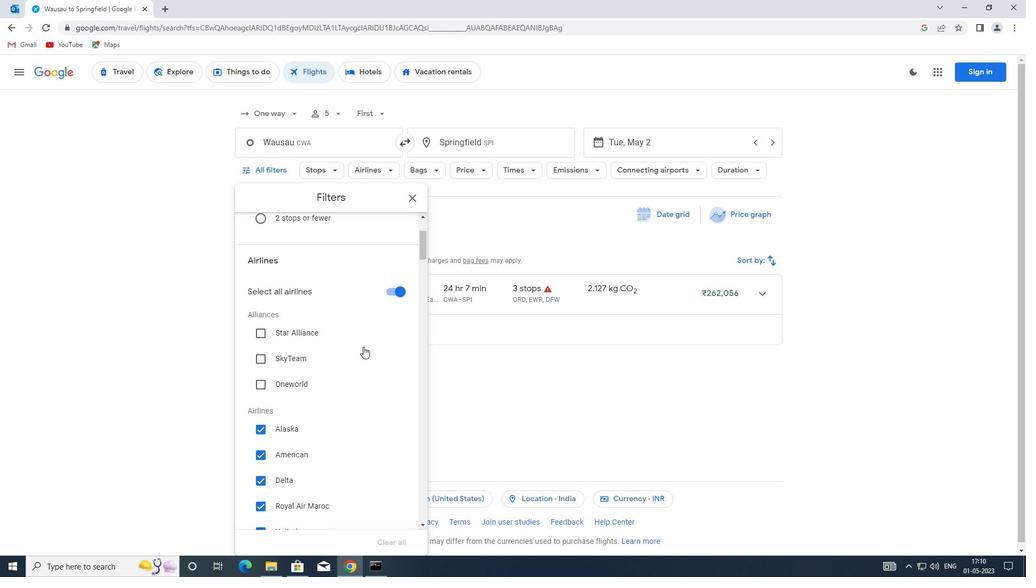
Action: Mouse scrolled (360, 349) with delta (0, 0)
Screenshot: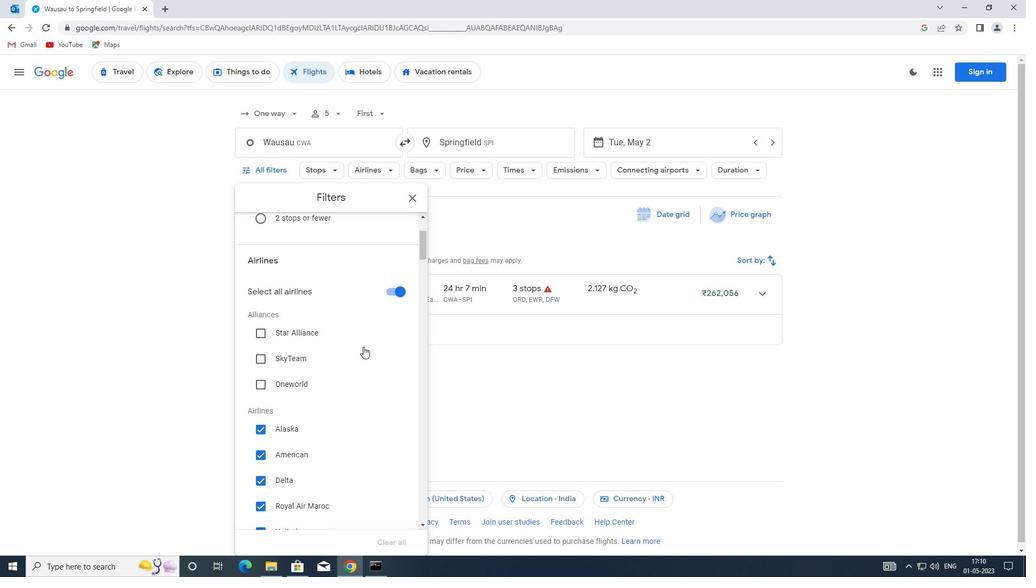 
Action: Mouse moved to (354, 352)
Screenshot: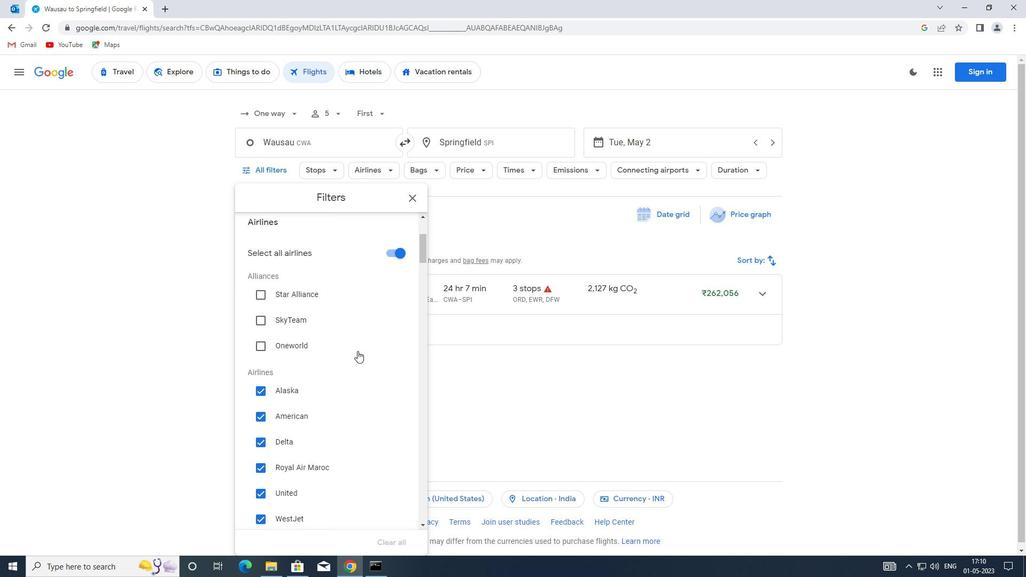 
Action: Mouse scrolled (354, 352) with delta (0, 0)
Screenshot: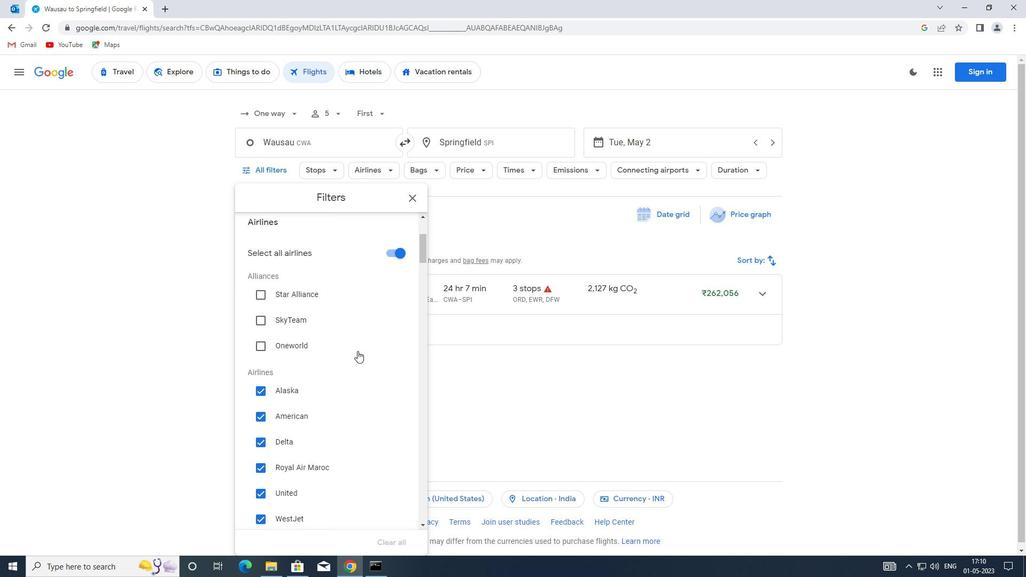 
Action: Mouse moved to (403, 417)
Screenshot: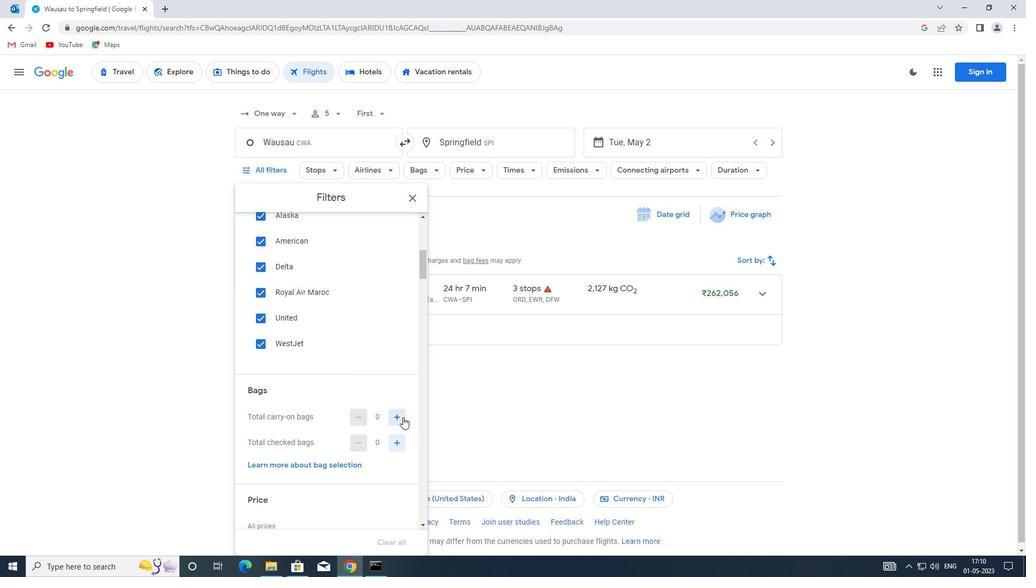 
Action: Mouse pressed left at (403, 417)
Screenshot: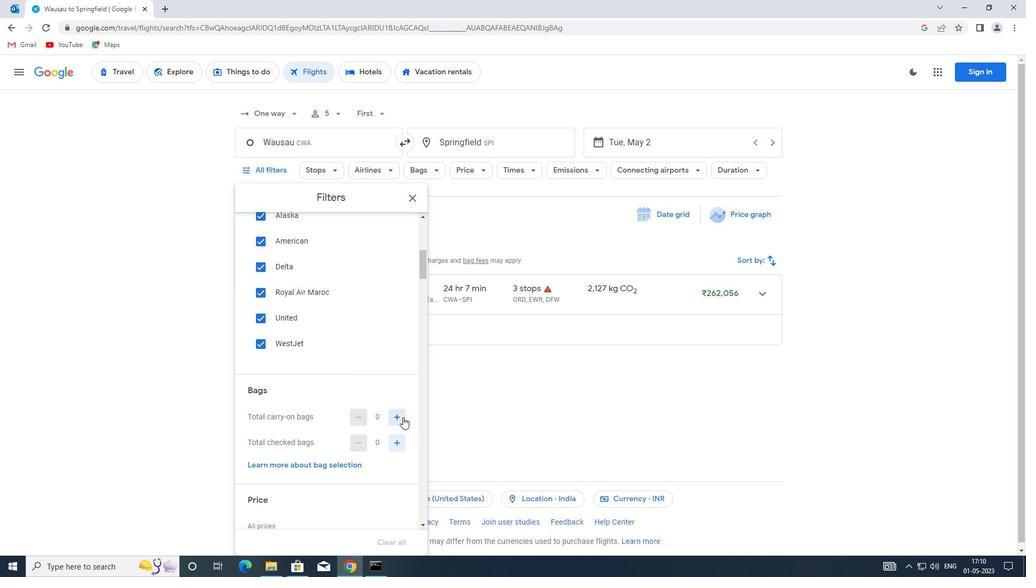 
Action: Mouse moved to (397, 444)
Screenshot: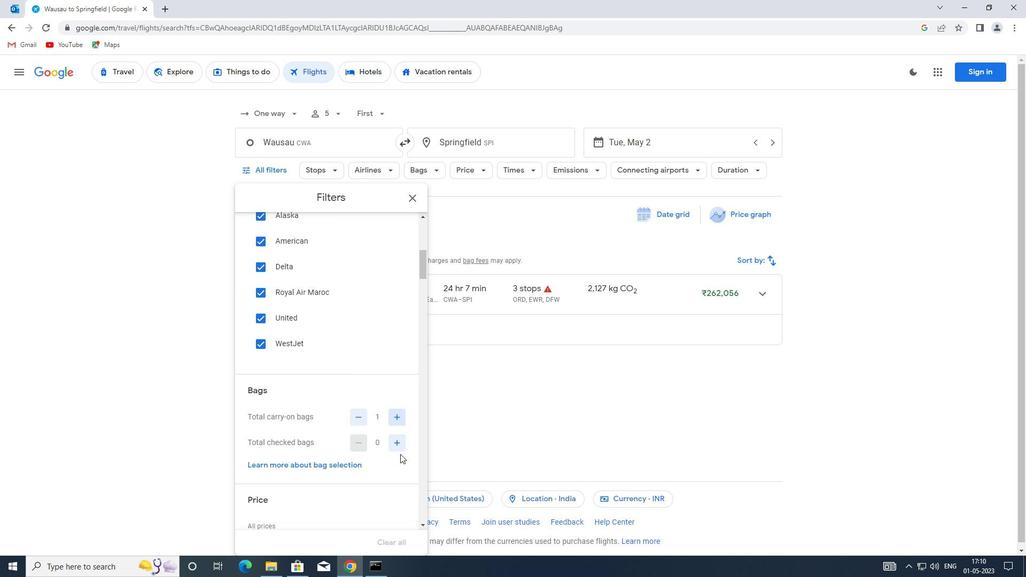 
Action: Mouse pressed left at (397, 444)
Screenshot: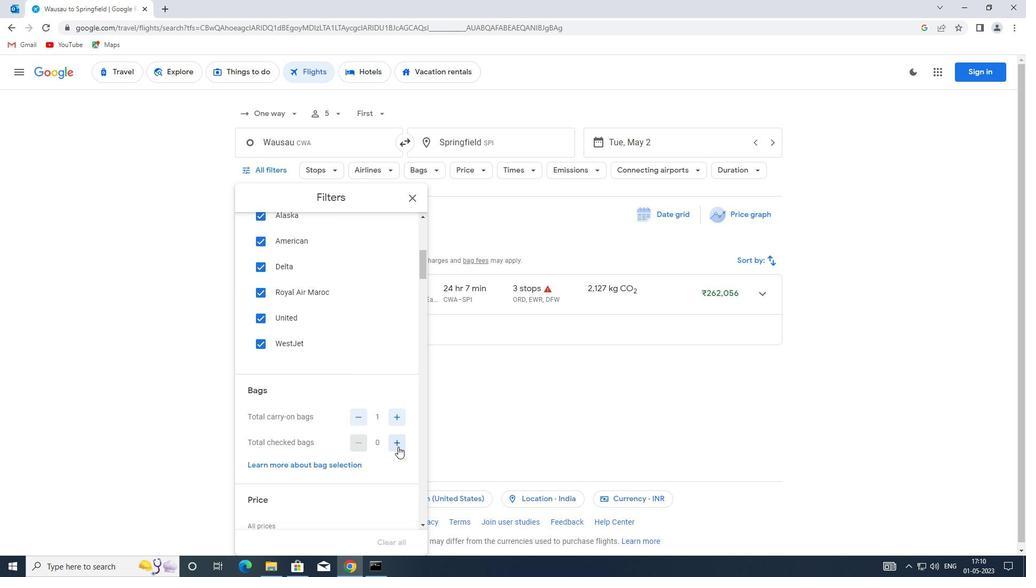 
Action: Mouse pressed left at (397, 444)
Screenshot: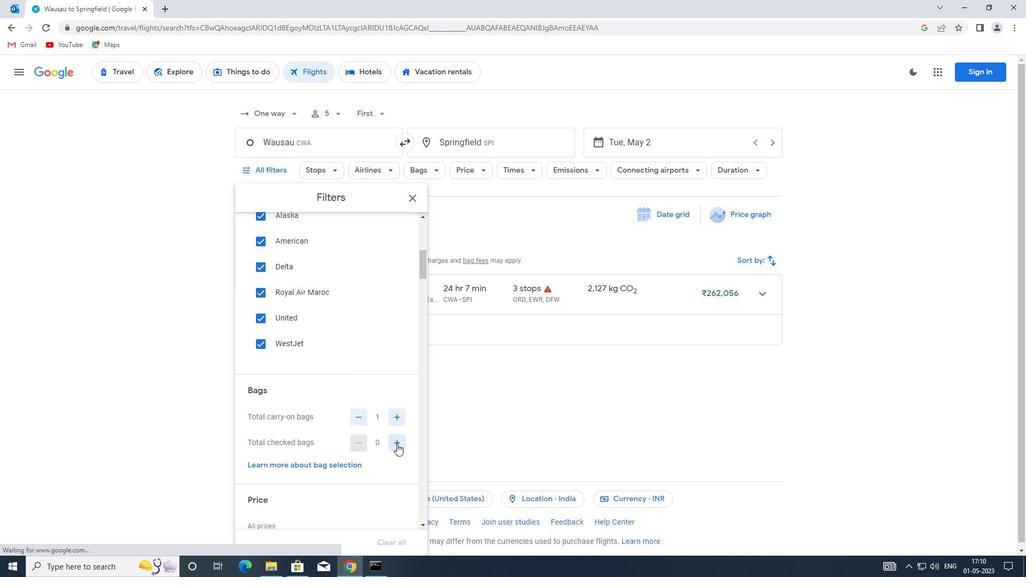 
Action: Mouse pressed left at (397, 444)
Screenshot: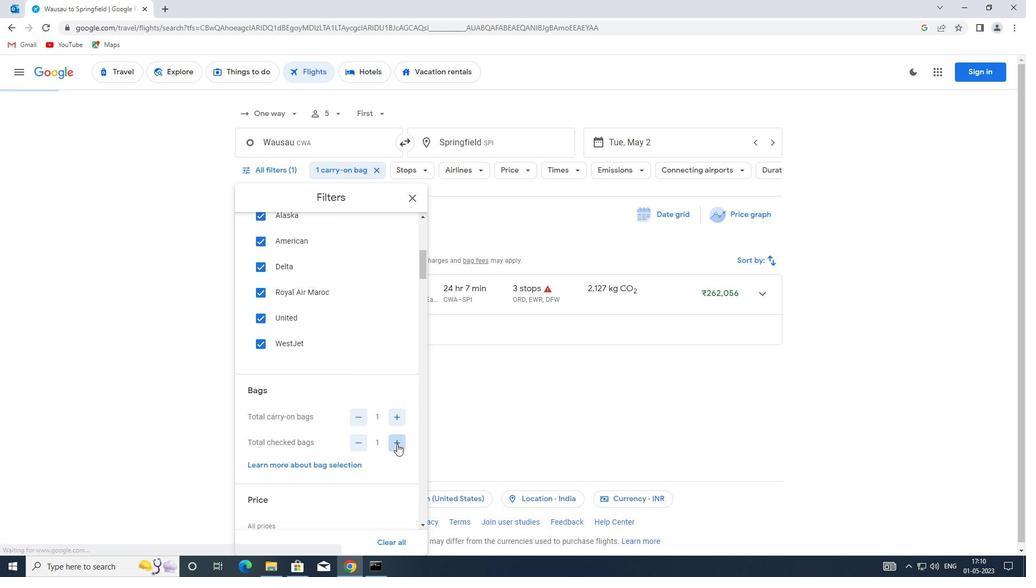 
Action: Mouse pressed left at (397, 444)
Screenshot: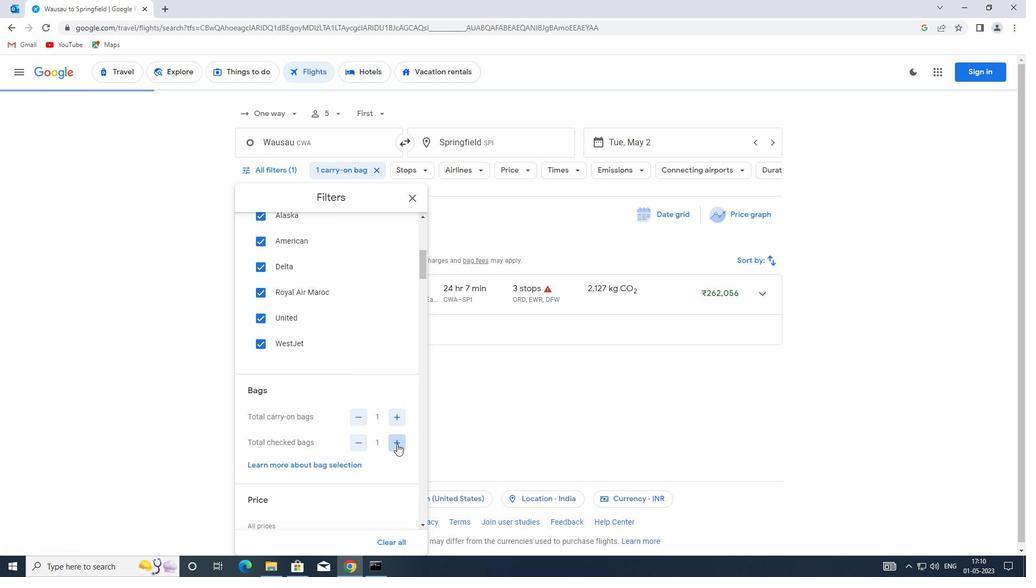 
Action: Mouse pressed left at (397, 444)
Screenshot: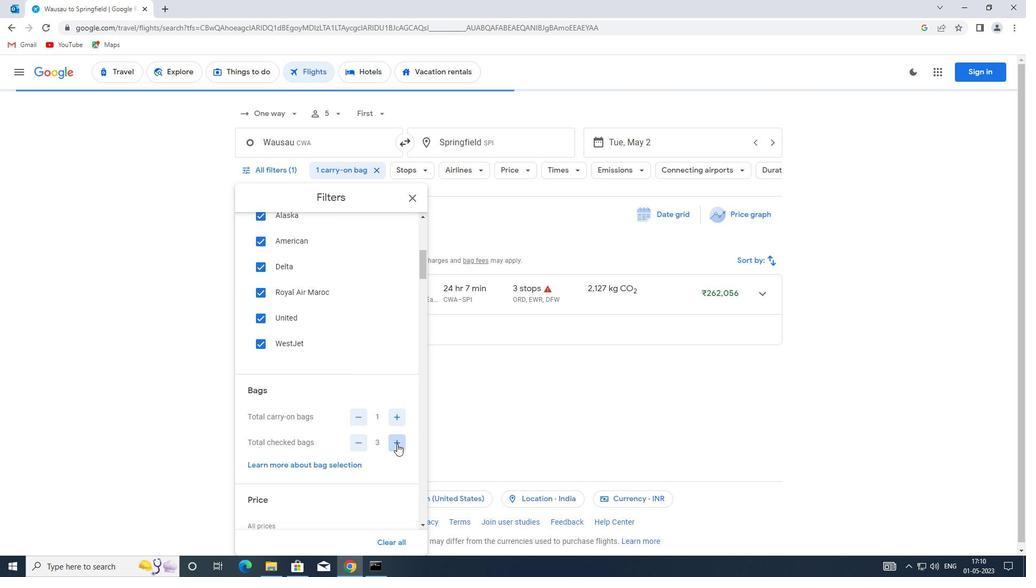 
Action: Mouse pressed left at (397, 444)
Screenshot: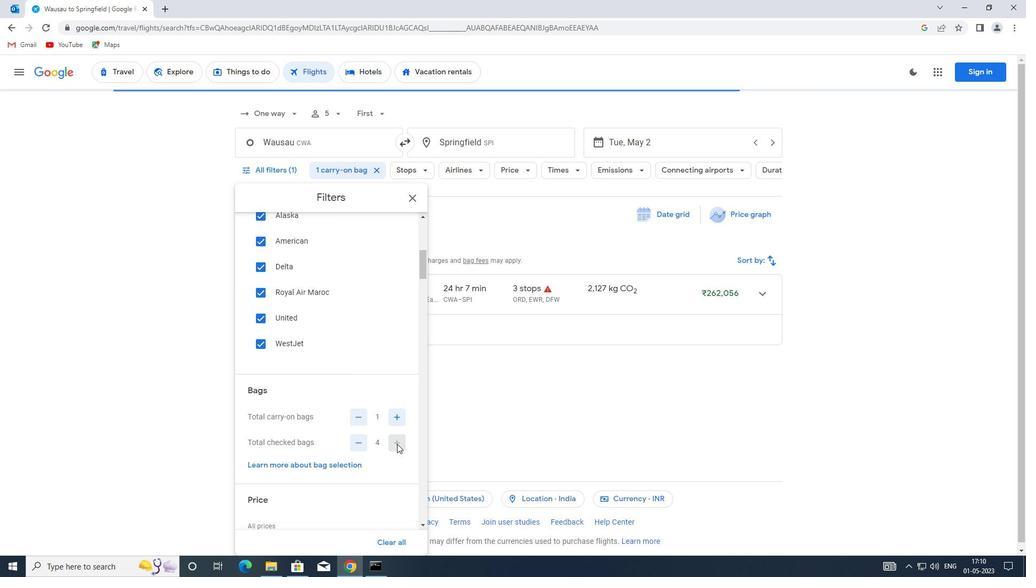 
Action: Mouse moved to (295, 433)
Screenshot: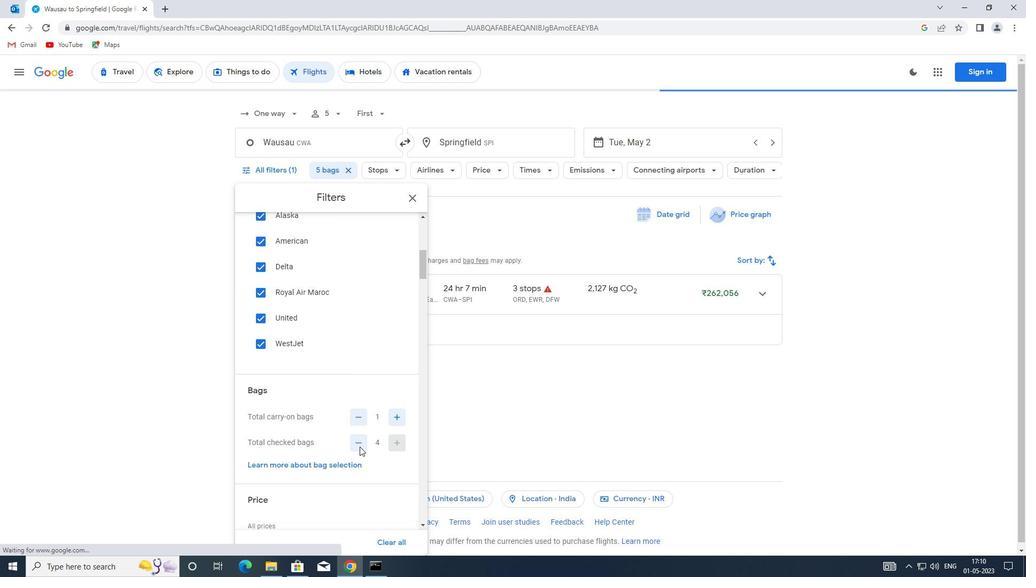 
Action: Mouse scrolled (295, 432) with delta (0, 0)
Screenshot: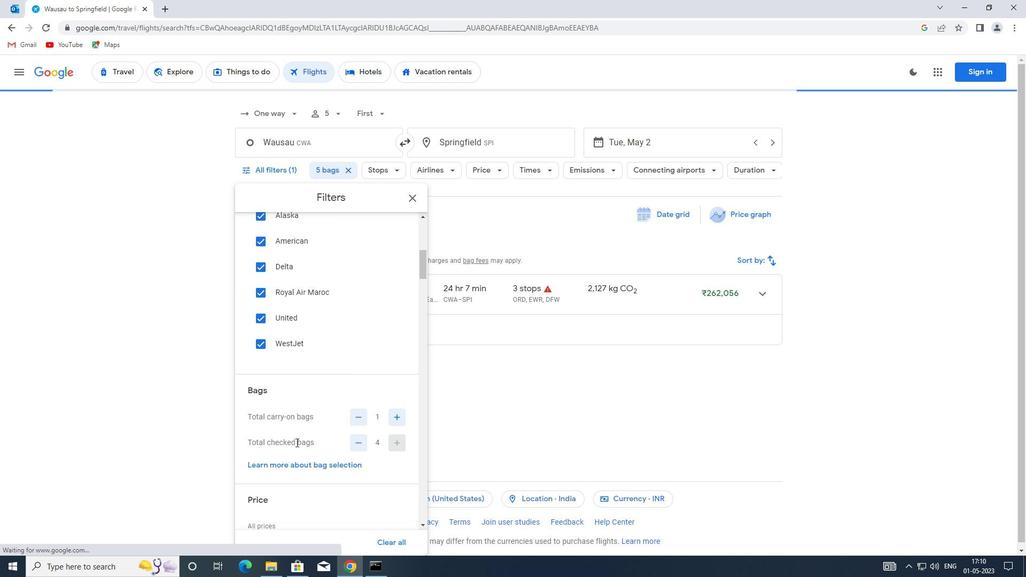 
Action: Mouse scrolled (295, 432) with delta (0, 0)
Screenshot: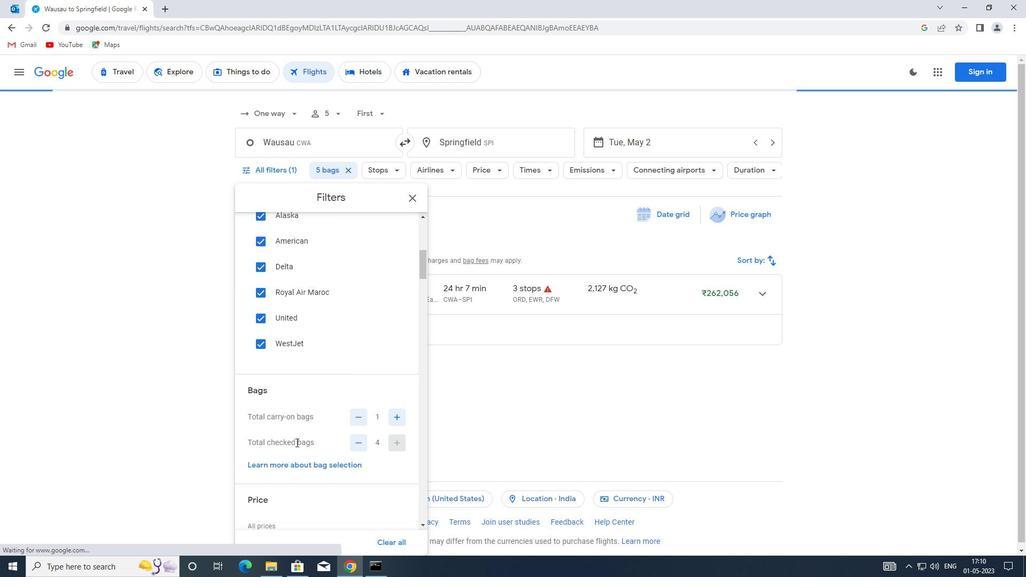
Action: Mouse scrolled (295, 432) with delta (0, 0)
Screenshot: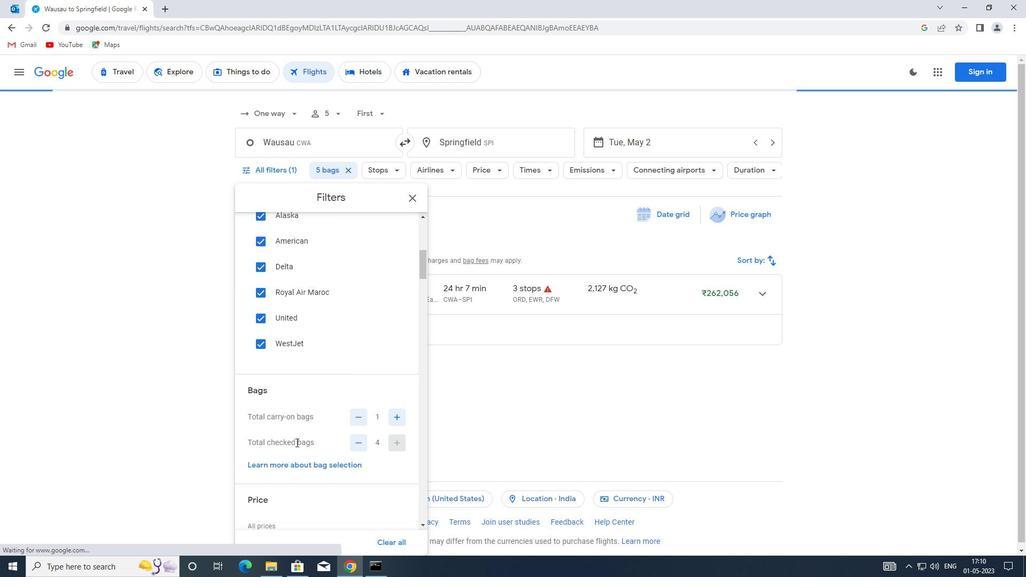 
Action: Mouse moved to (317, 385)
Screenshot: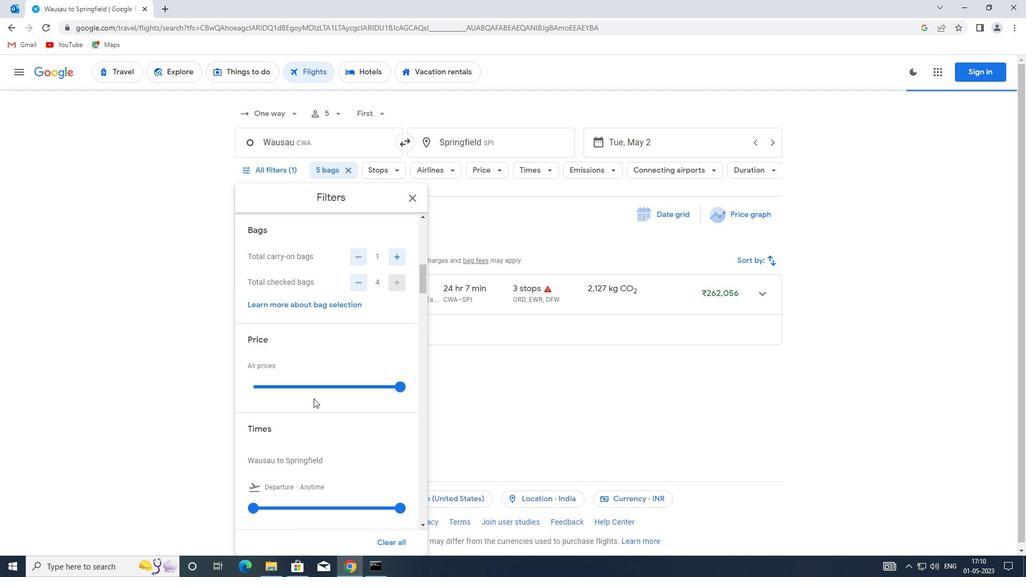 
Action: Mouse pressed left at (317, 385)
Screenshot: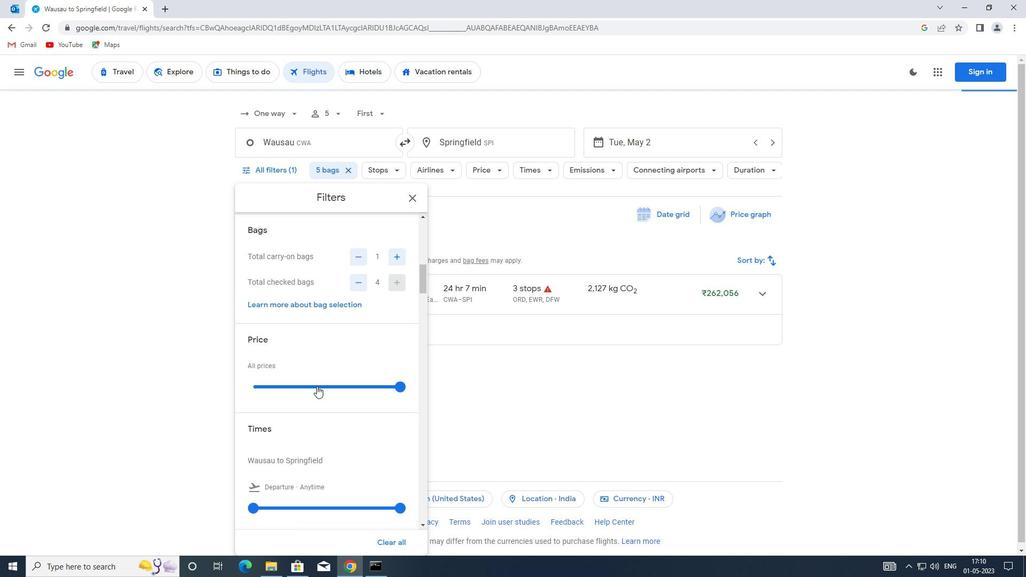 
Action: Mouse pressed left at (317, 385)
Screenshot: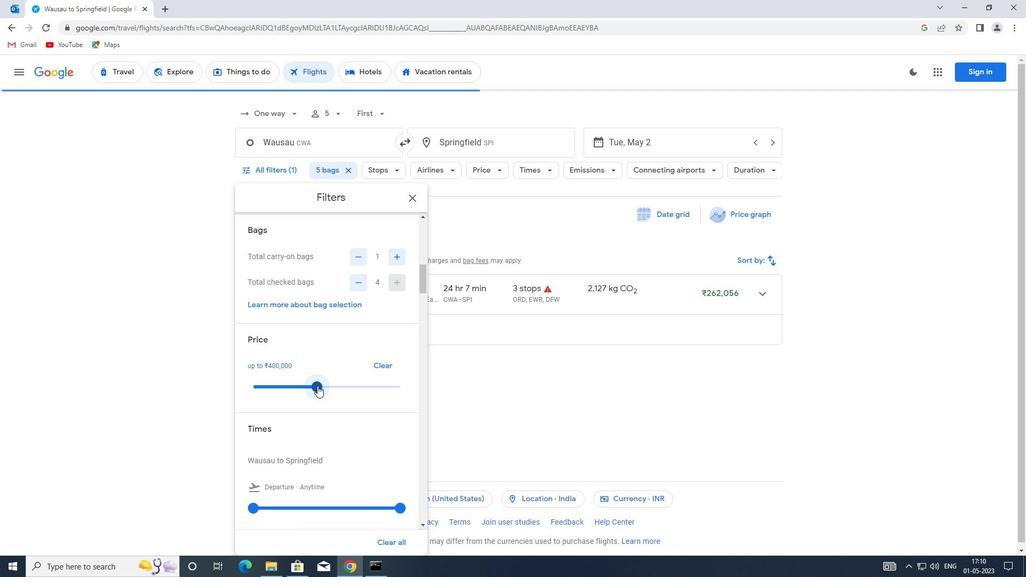 
Action: Mouse moved to (288, 375)
Screenshot: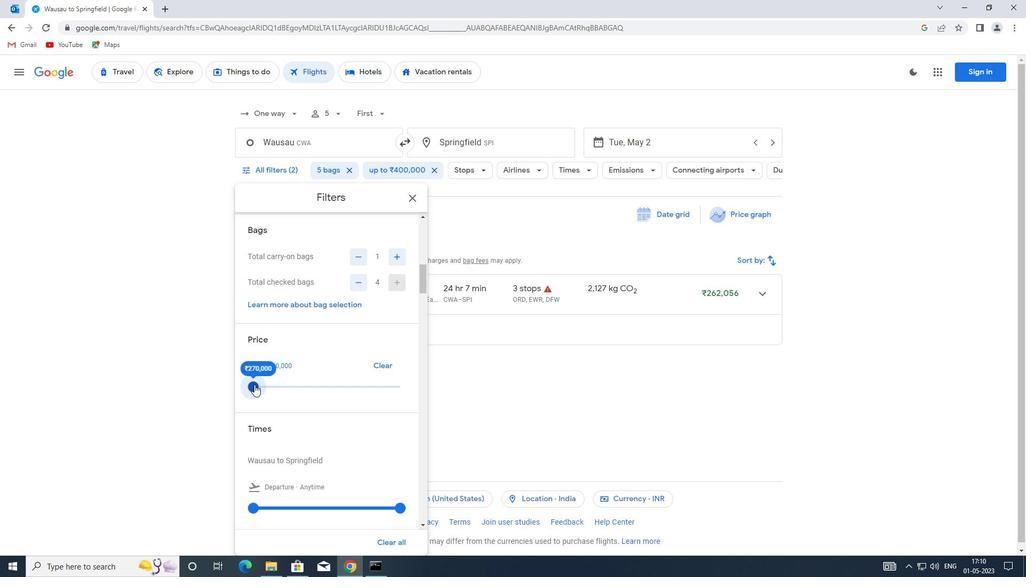 
Action: Mouse scrolled (288, 374) with delta (0, 0)
Screenshot: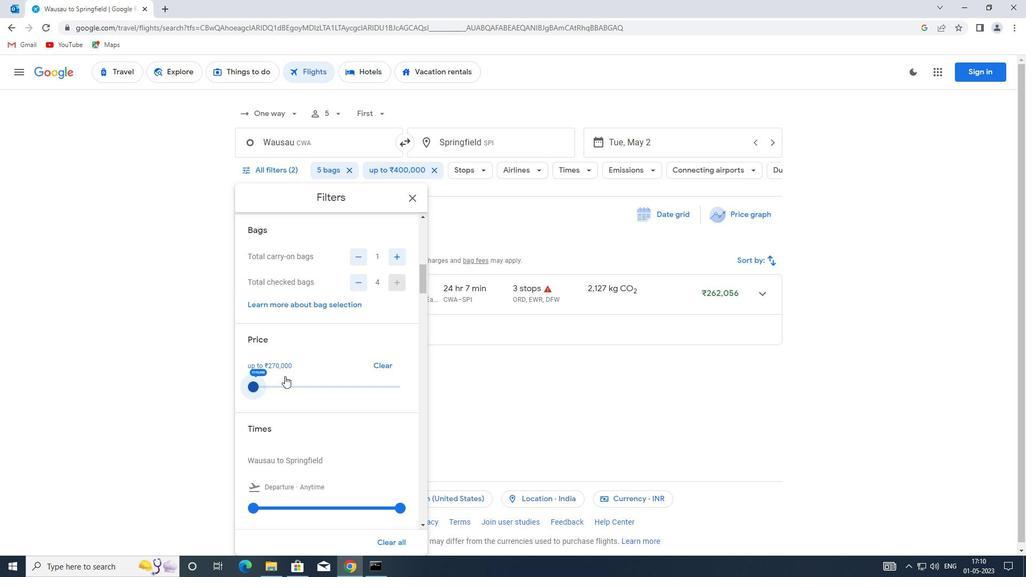 
Action: Mouse scrolled (288, 374) with delta (0, 0)
Screenshot: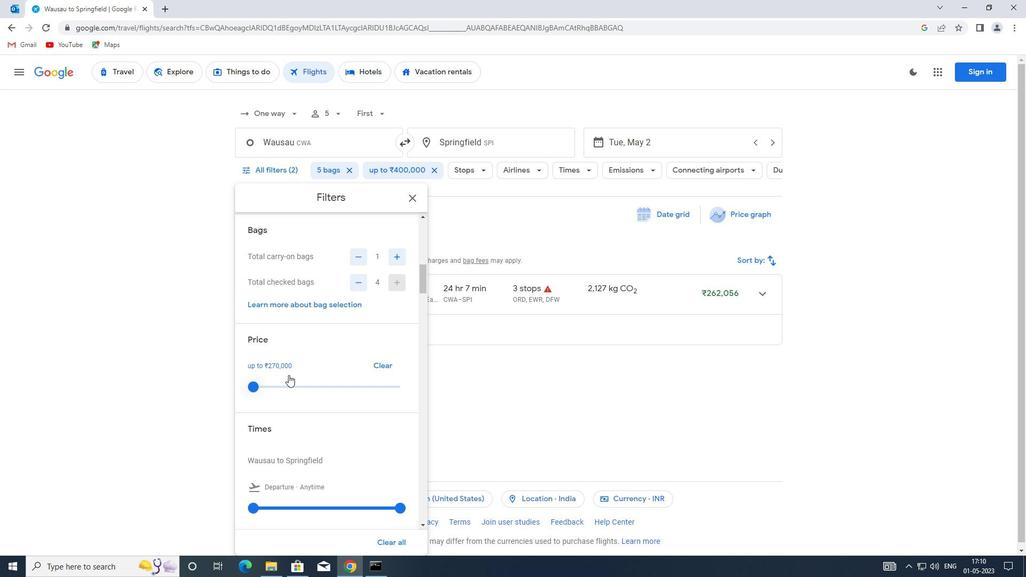 
Action: Mouse moved to (288, 375)
Screenshot: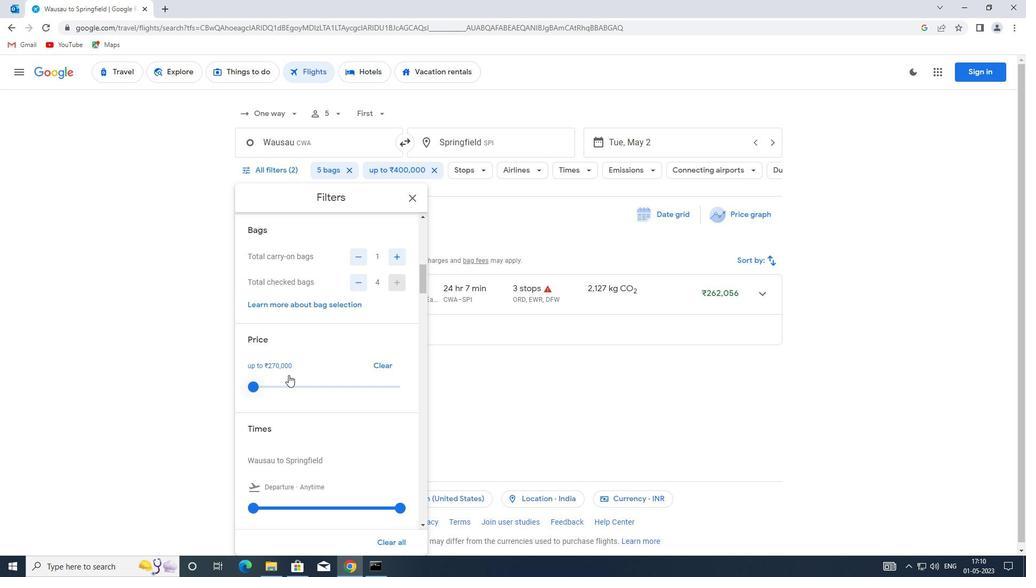 
Action: Mouse scrolled (288, 375) with delta (0, 0)
Screenshot: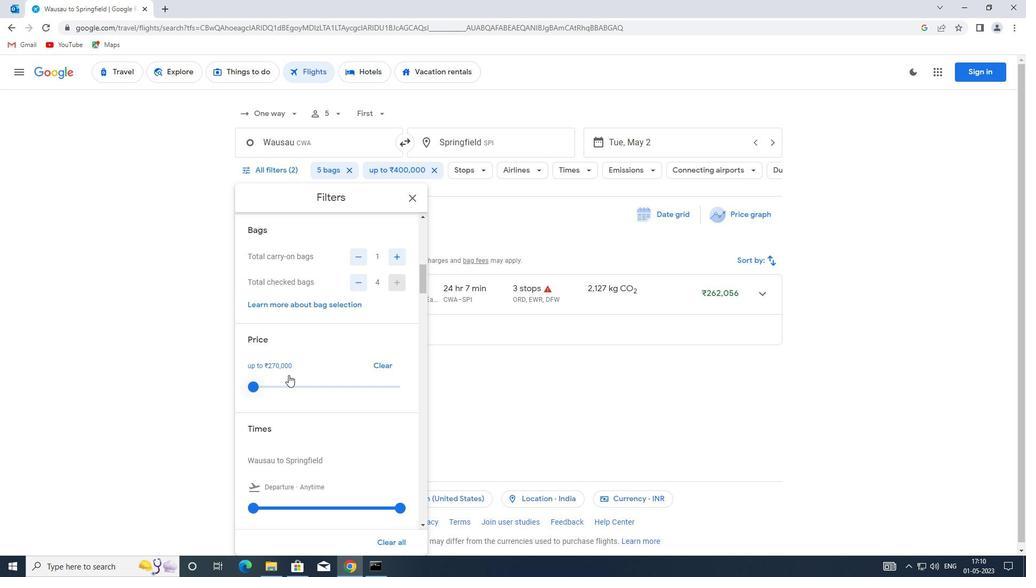 
Action: Mouse moved to (255, 346)
Screenshot: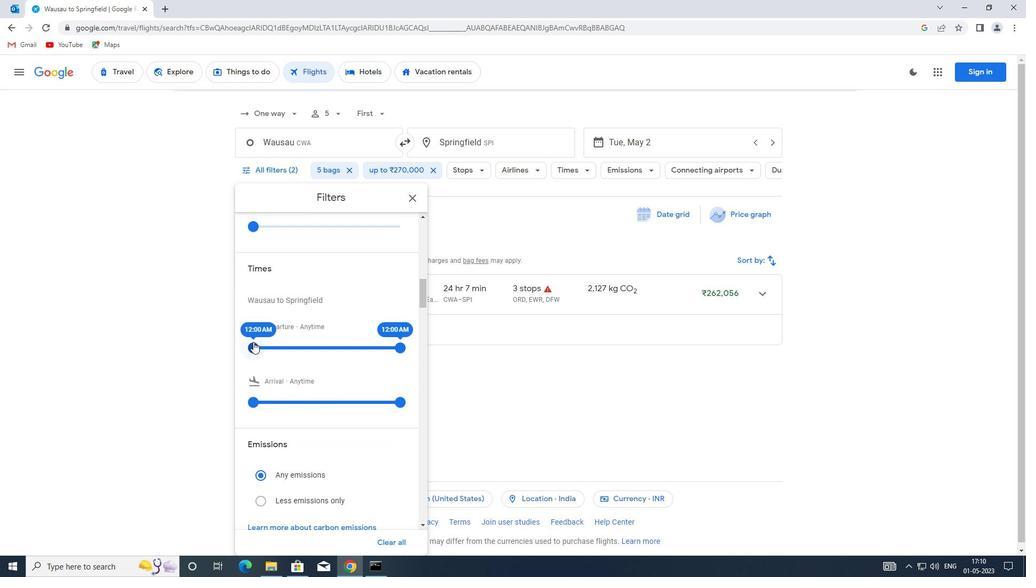 
Action: Mouse pressed left at (255, 346)
Screenshot: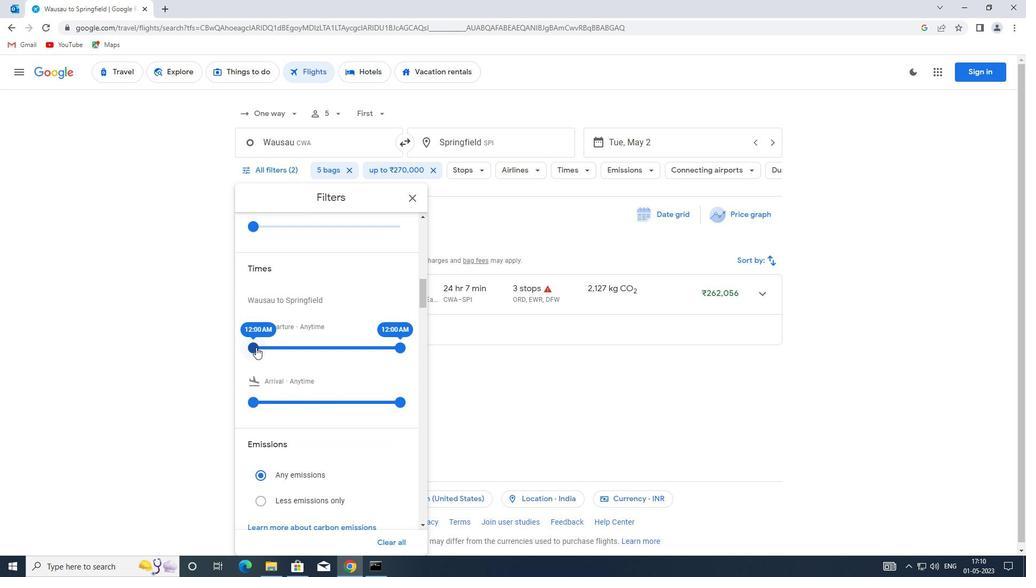 
Action: Mouse moved to (401, 344)
Screenshot: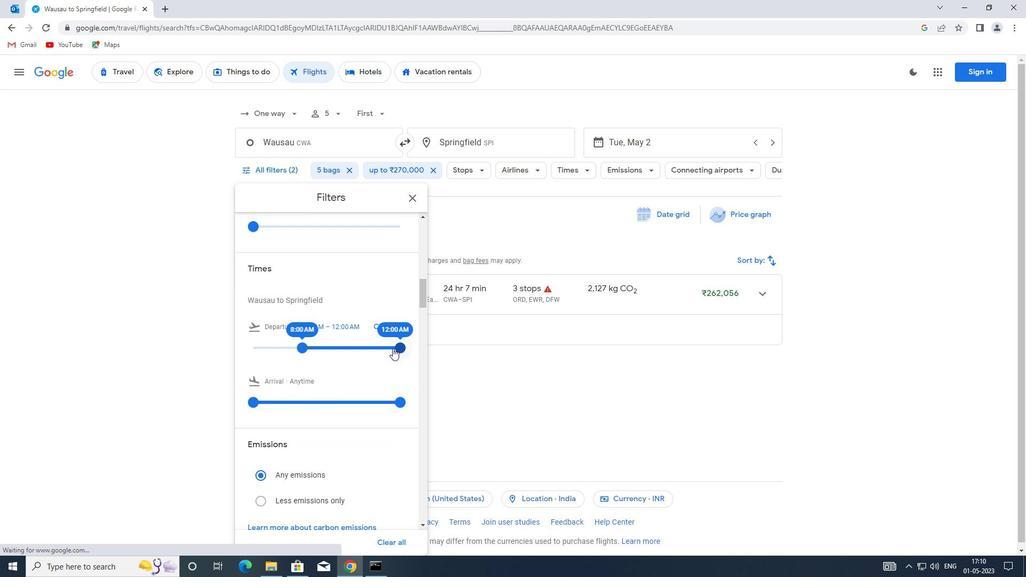 
Action: Mouse pressed left at (401, 344)
Screenshot: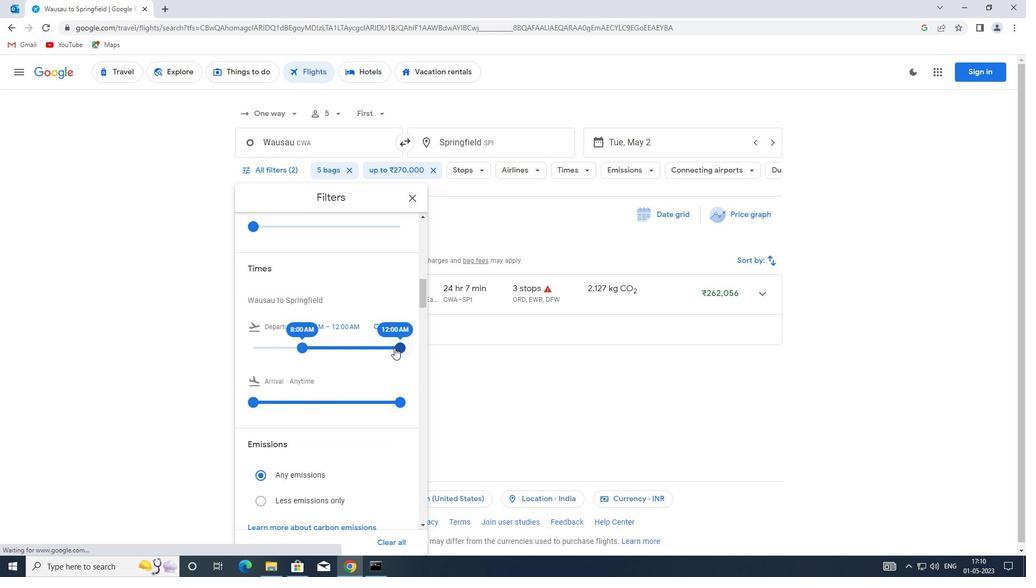 
Action: Mouse moved to (317, 336)
Screenshot: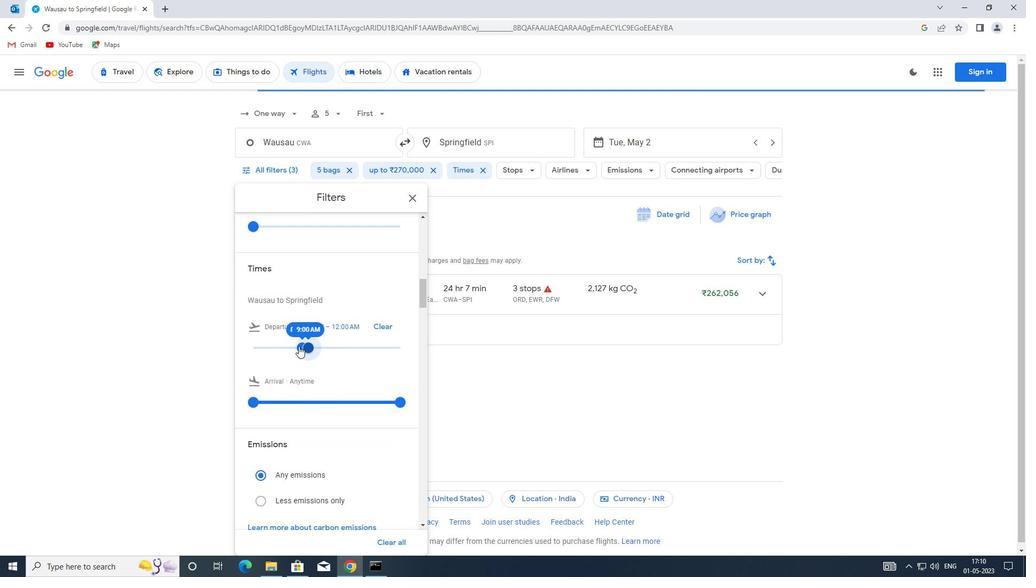
Action: Mouse scrolled (317, 335) with delta (0, 0)
Screenshot: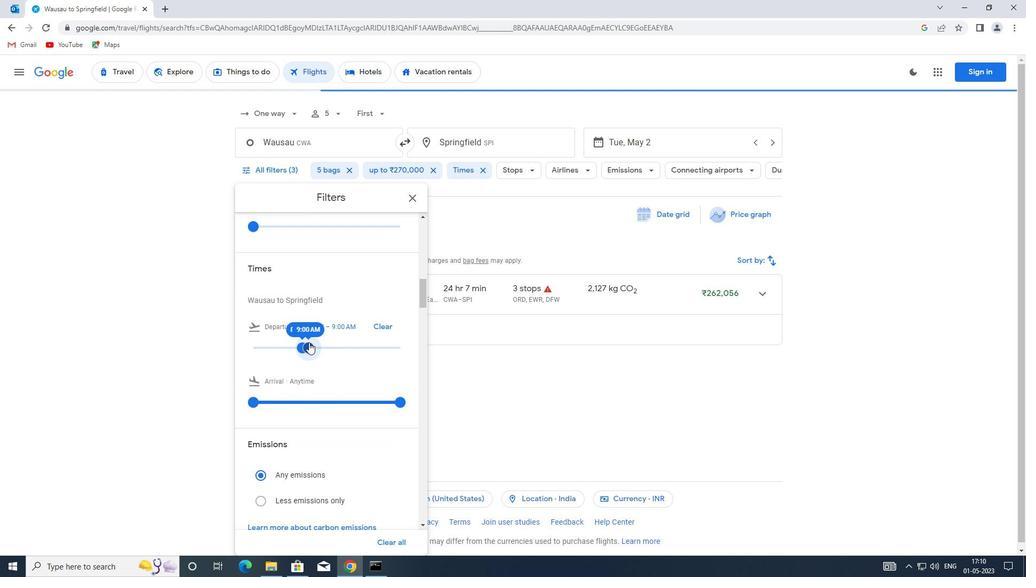 
Action: Mouse moved to (317, 336)
Screenshot: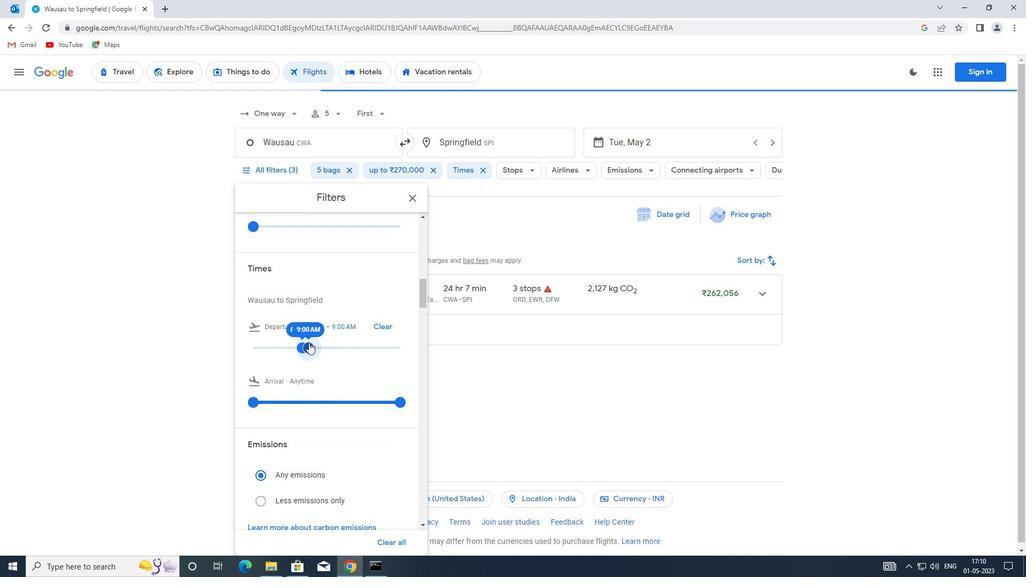 
Action: Mouse scrolled (317, 335) with delta (0, 0)
Screenshot: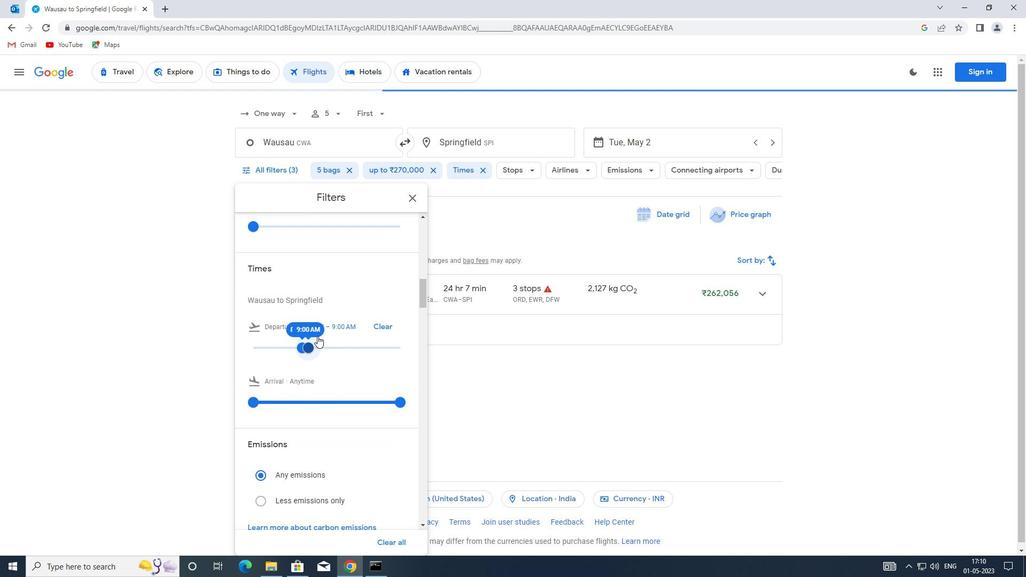 
Action: Mouse moved to (408, 202)
Screenshot: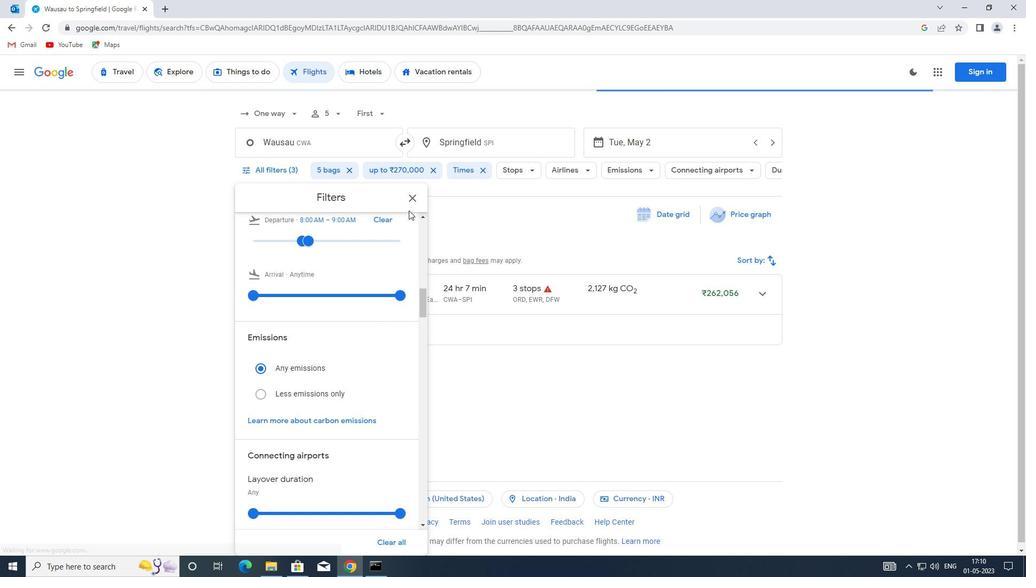 
Action: Mouse pressed left at (408, 202)
Screenshot: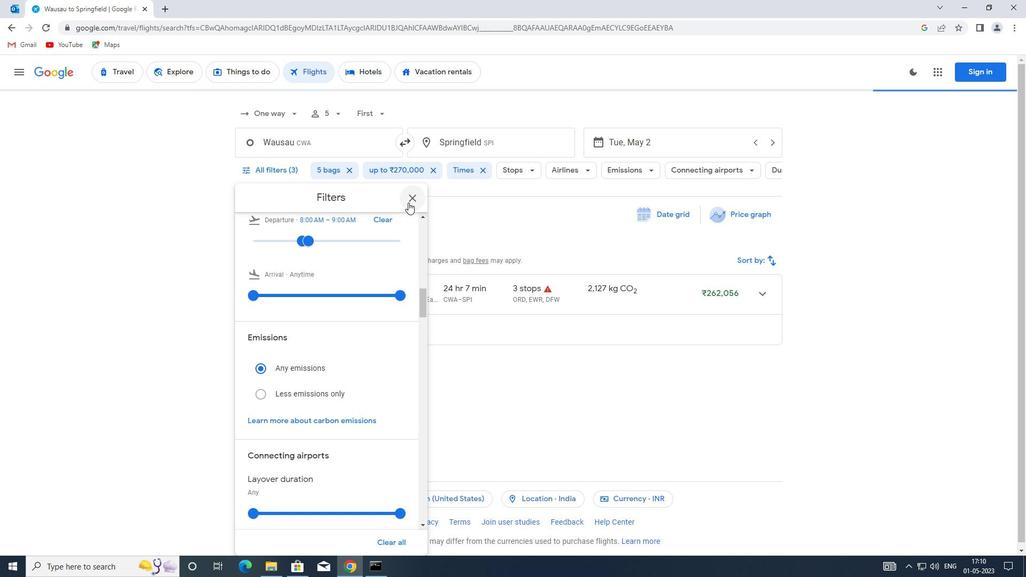 
Action: Mouse moved to (409, 200)
Screenshot: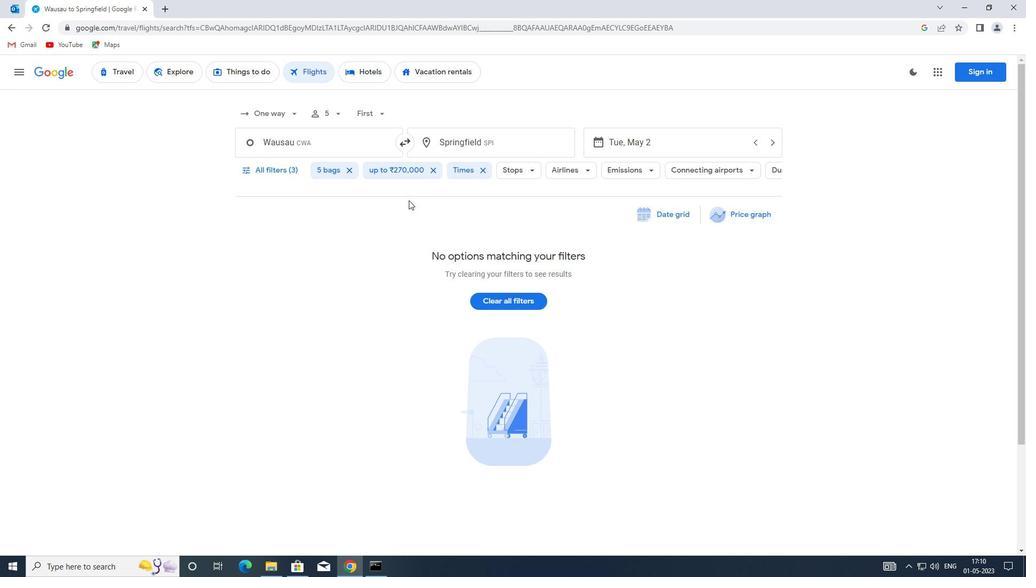 
